 Task: Look for space in Yecapixtla, Mexico from 9th June, 2023 to 17th June, 2023 for 2 adults in price range Rs.7000 to Rs.12000. Place can be private room with 1  bedroom having 2 beds and 1 bathroom. Property type can be house, flat, guest house. Booking option can be shelf check-in. Required host language is English.
Action: Mouse moved to (518, 105)
Screenshot: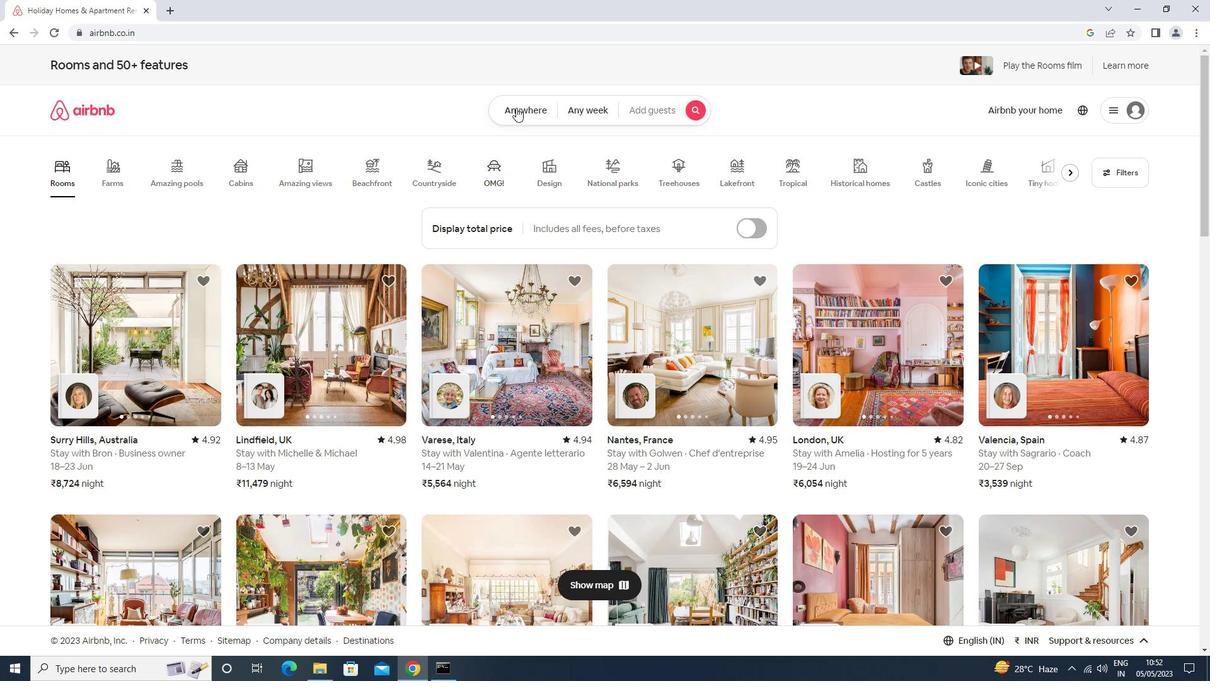 
Action: Mouse pressed left at (518, 105)
Screenshot: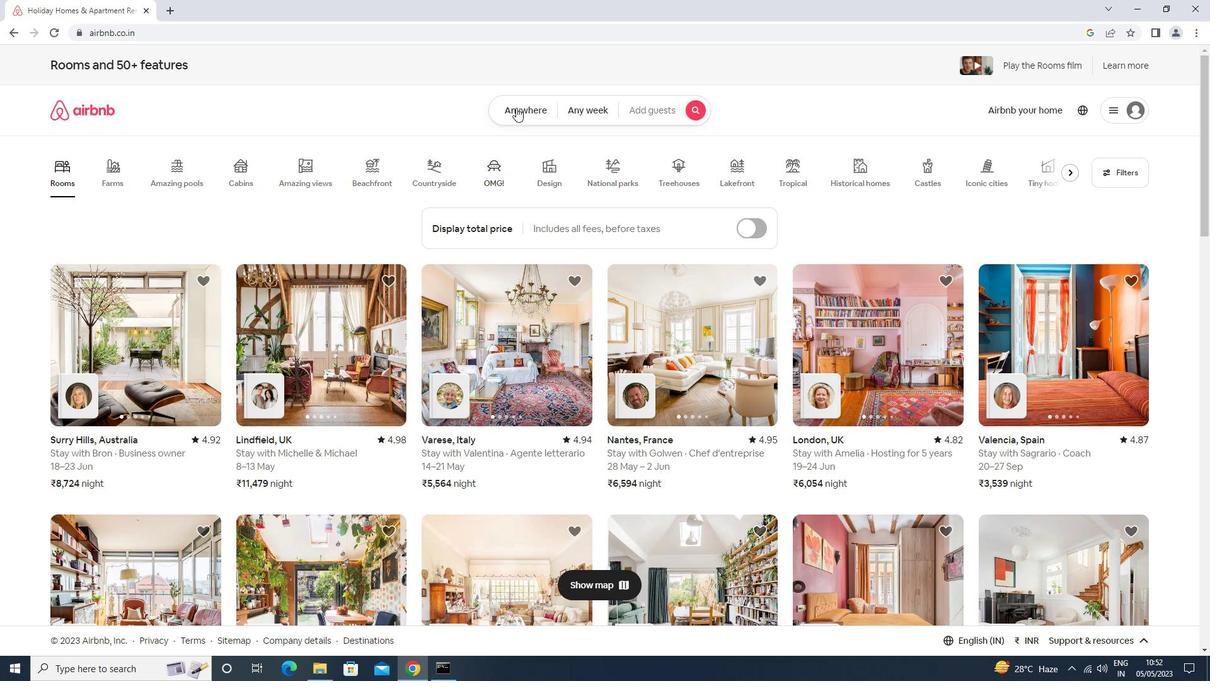 
Action: Mouse moved to (457, 162)
Screenshot: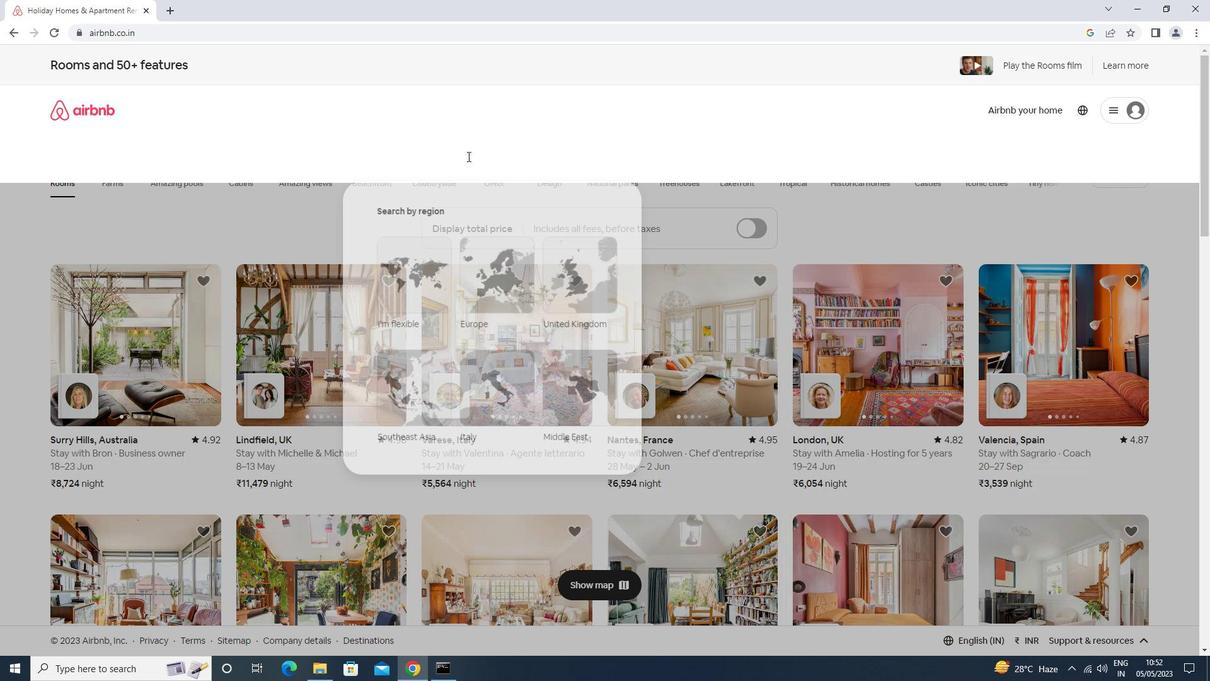 
Action: Mouse pressed left at (457, 162)
Screenshot: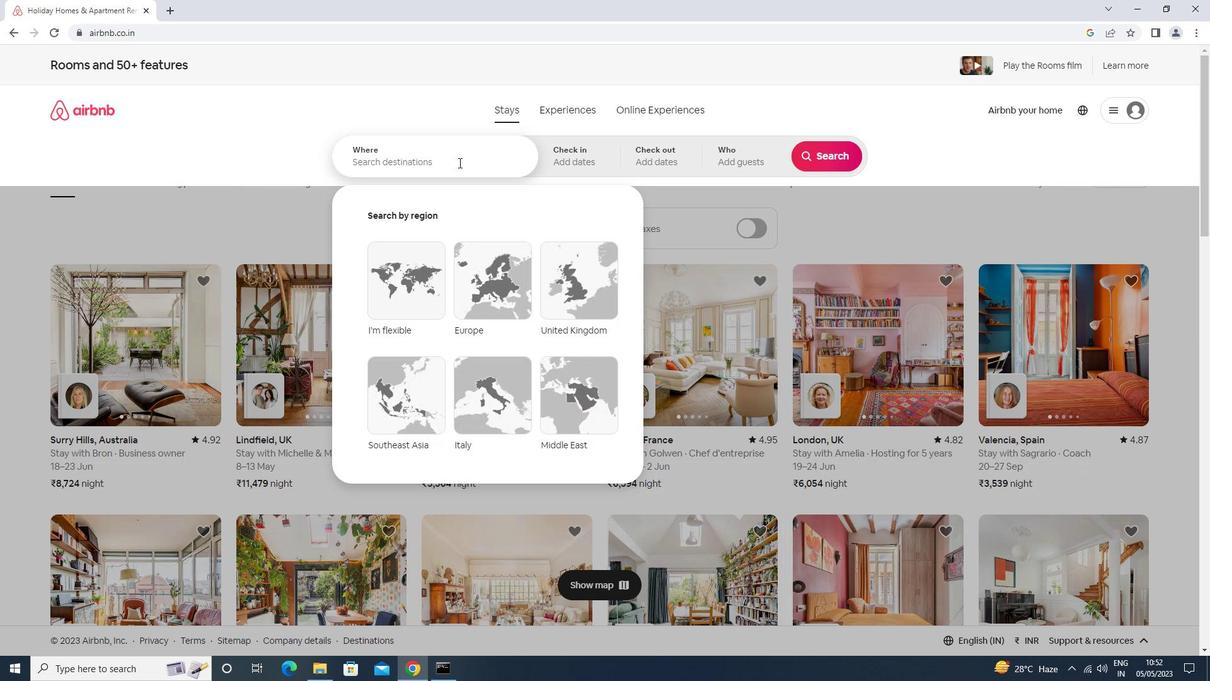 
Action: Mouse moved to (460, 162)
Screenshot: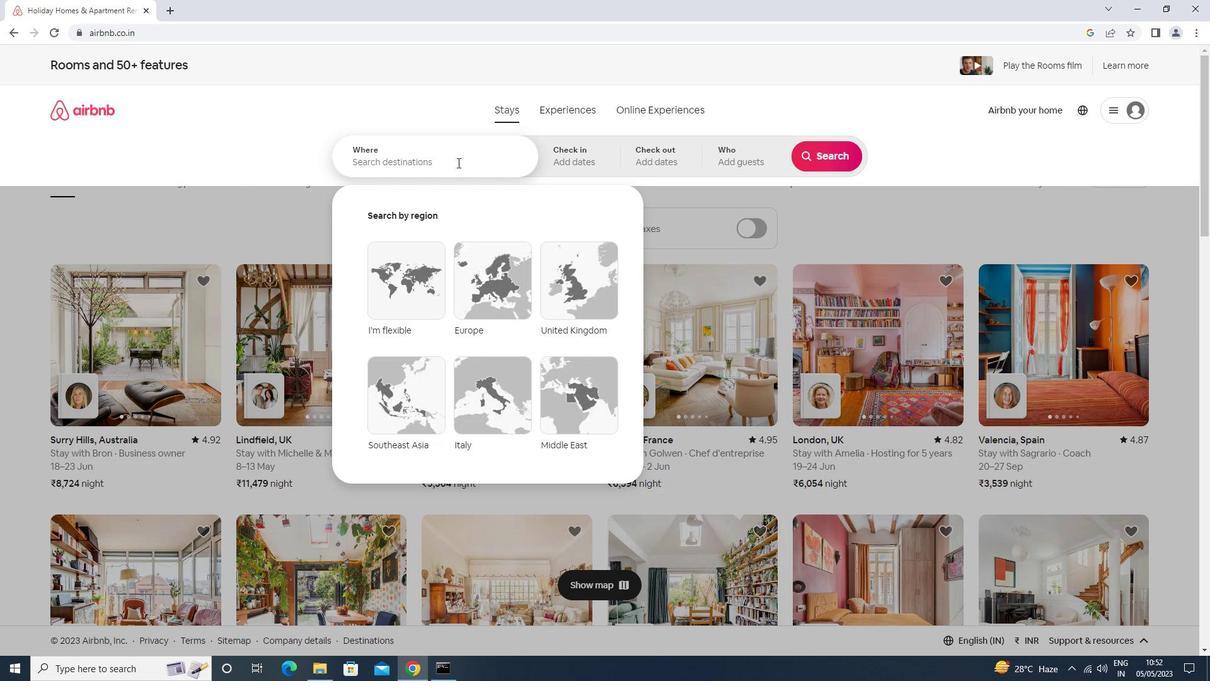 
Action: Key pressed <Key.shift>YECAPI<Key.down><Key.enter>
Screenshot: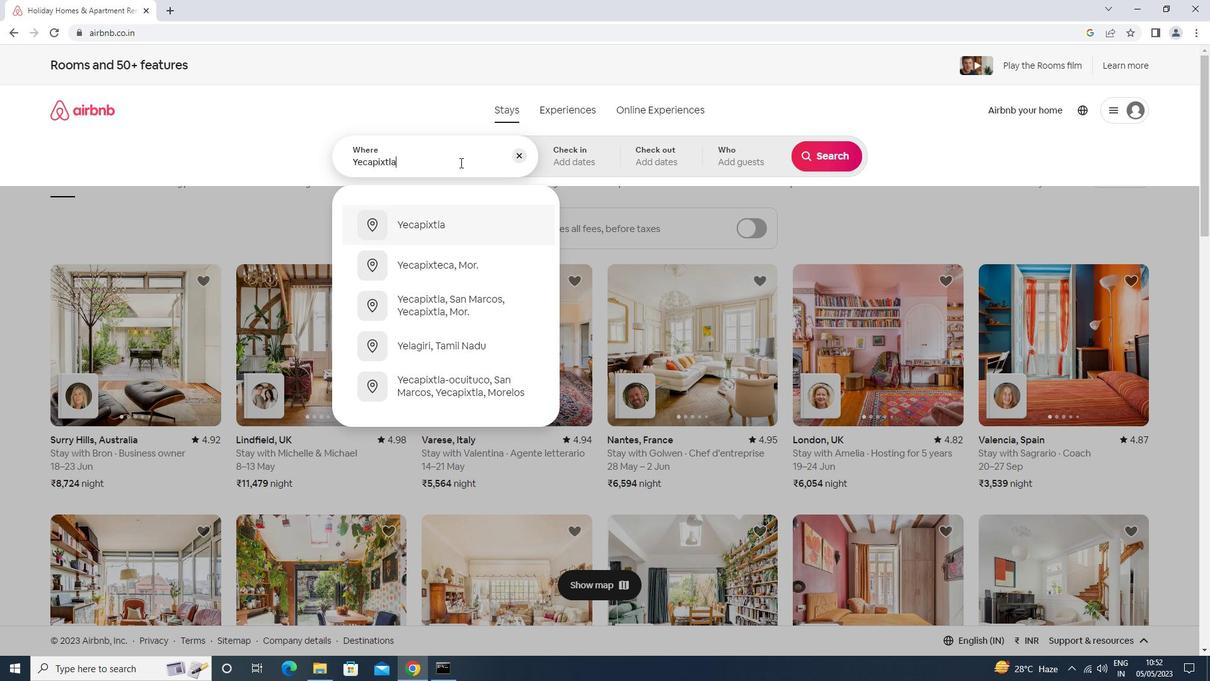 
Action: Mouse moved to (785, 340)
Screenshot: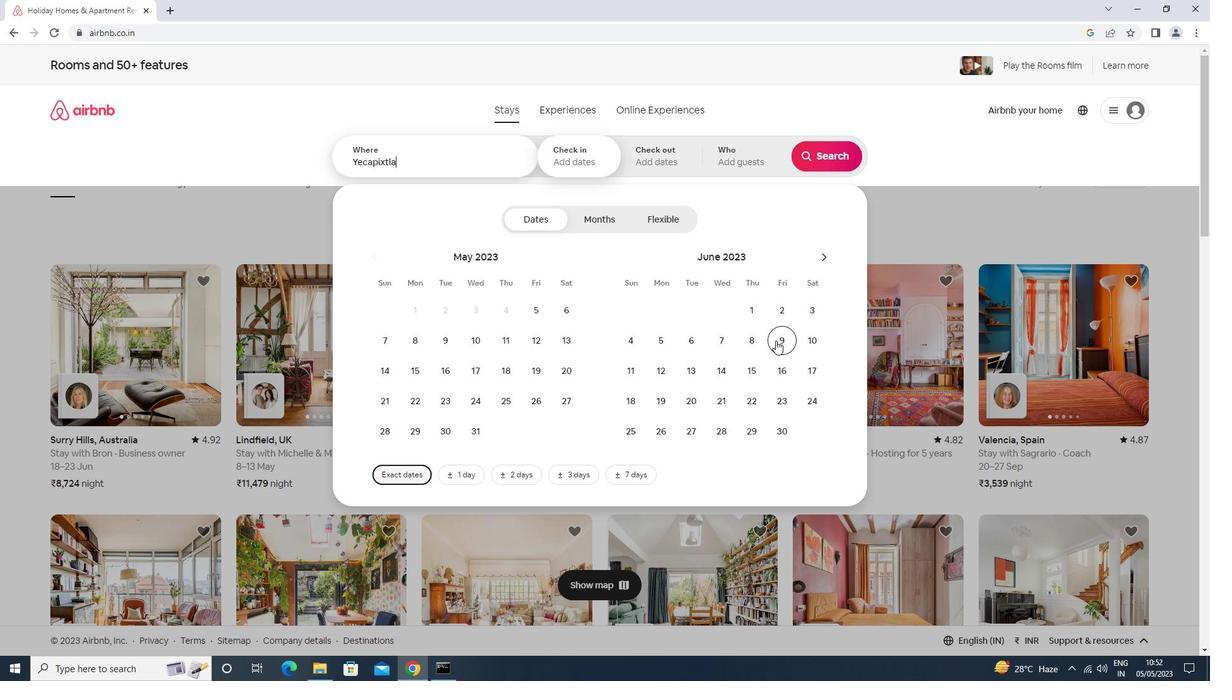 
Action: Mouse pressed left at (785, 340)
Screenshot: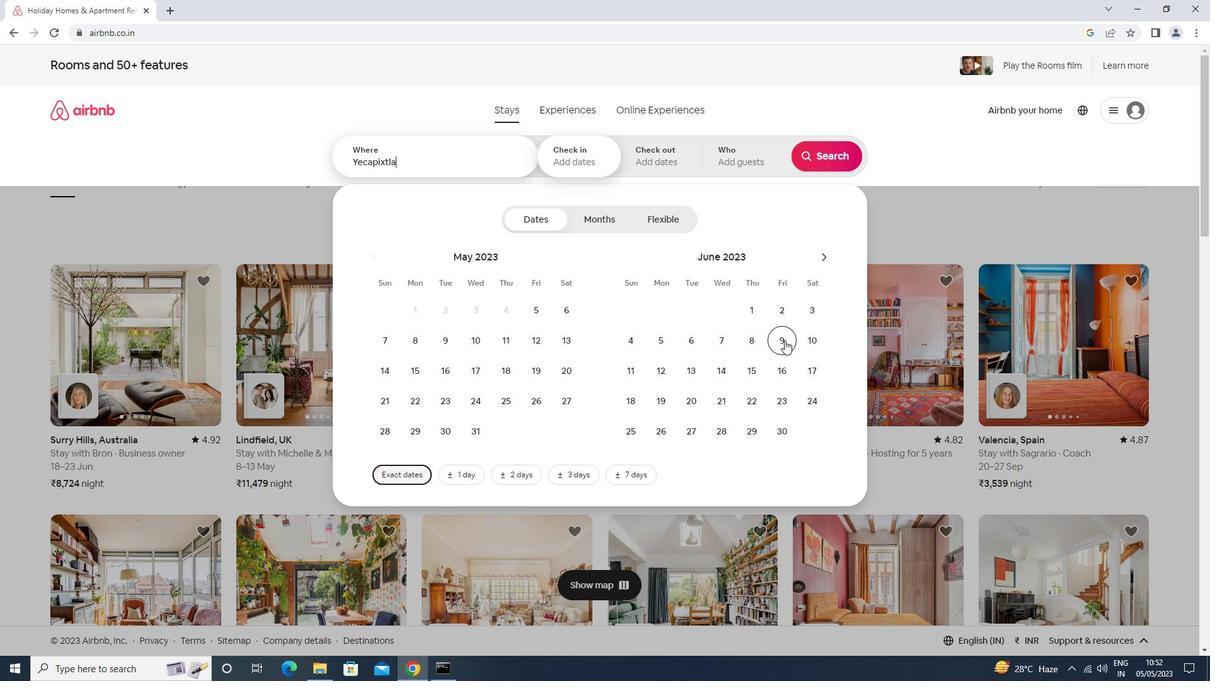 
Action: Mouse moved to (809, 375)
Screenshot: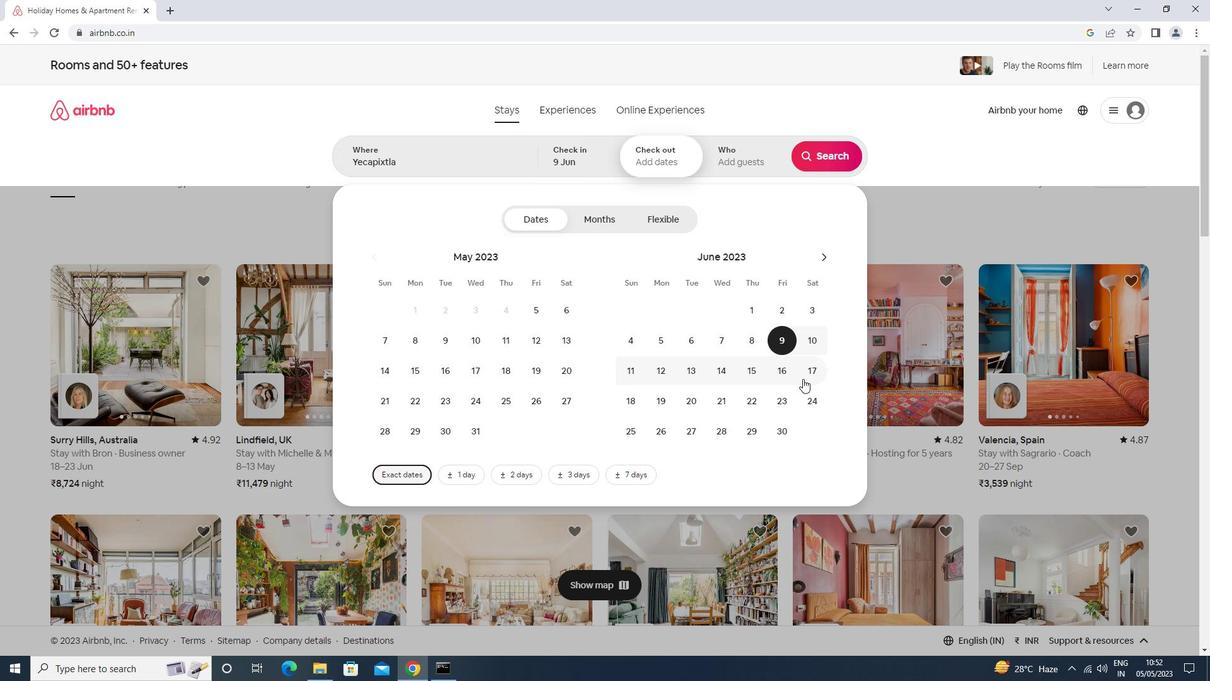 
Action: Mouse pressed left at (809, 375)
Screenshot: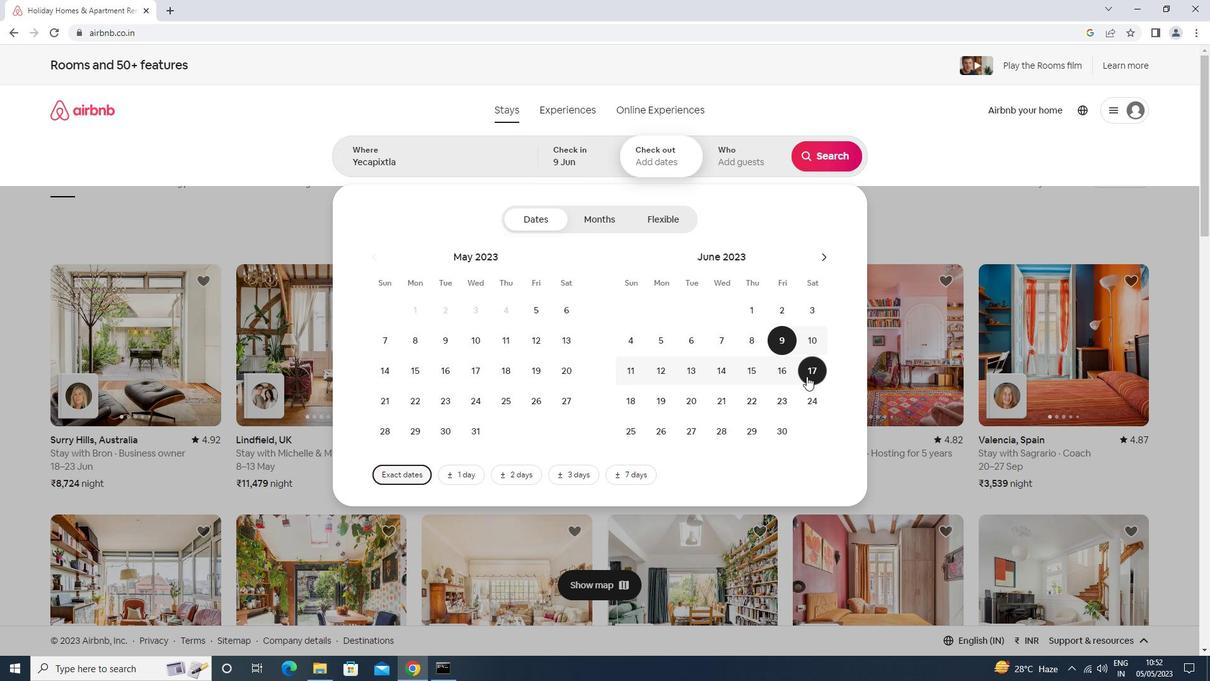
Action: Mouse moved to (737, 160)
Screenshot: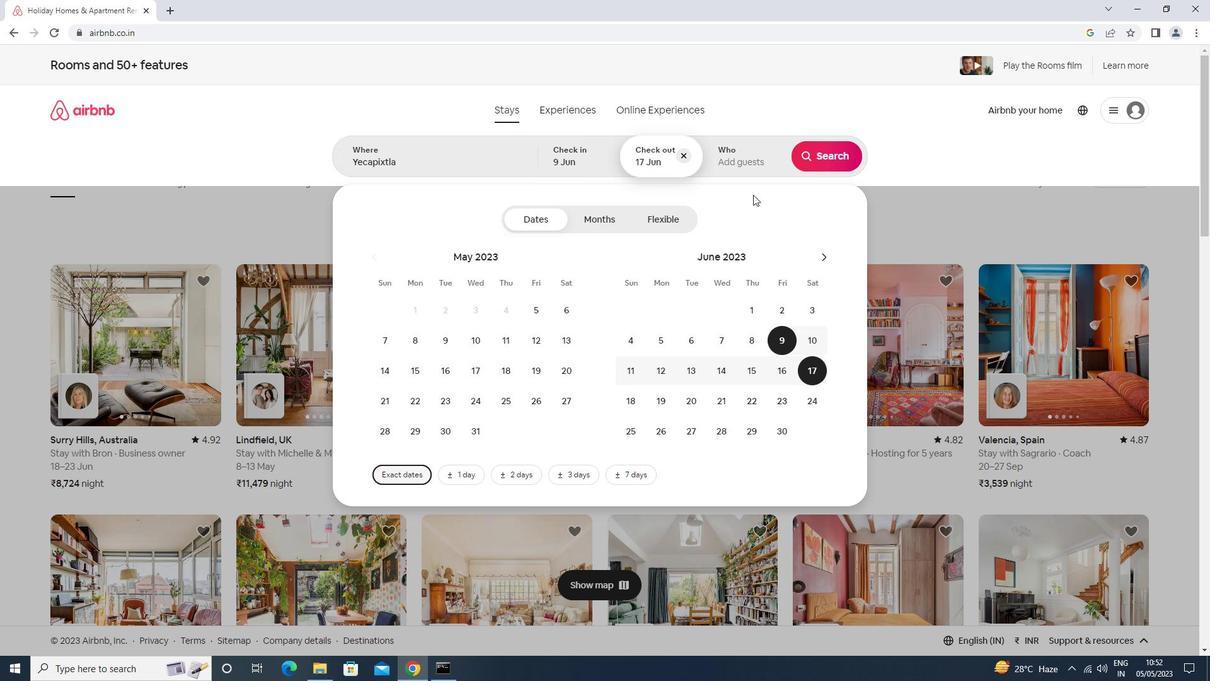 
Action: Mouse pressed left at (737, 160)
Screenshot: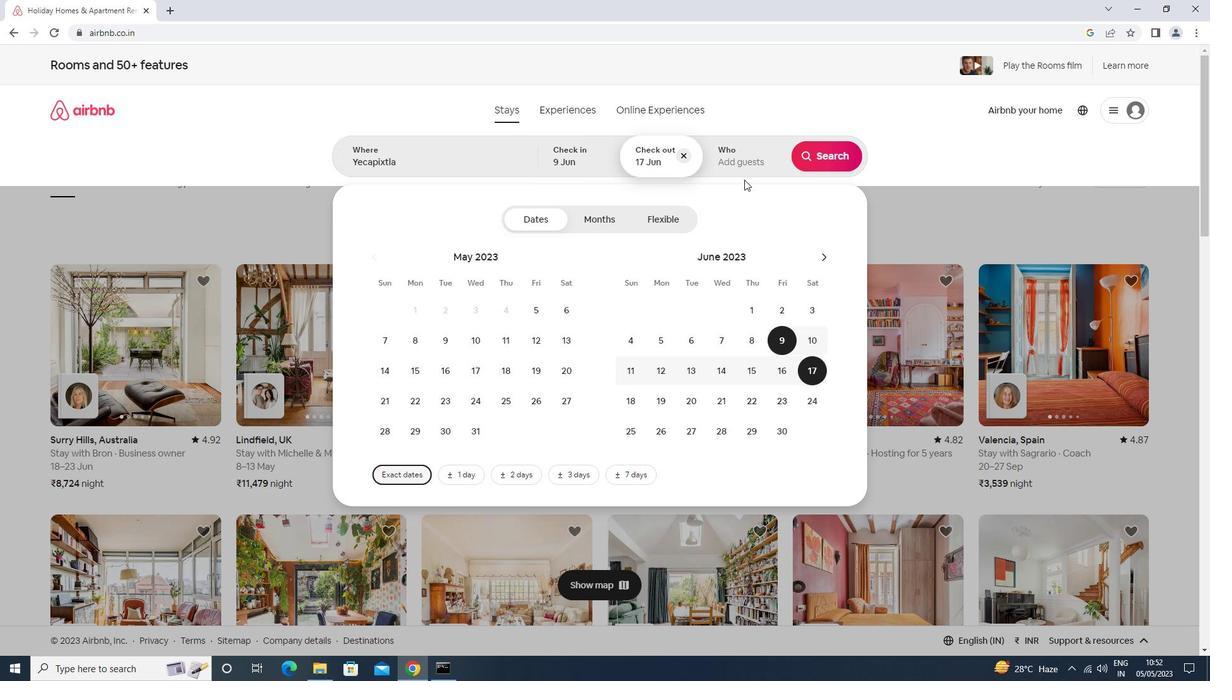 
Action: Mouse moved to (831, 224)
Screenshot: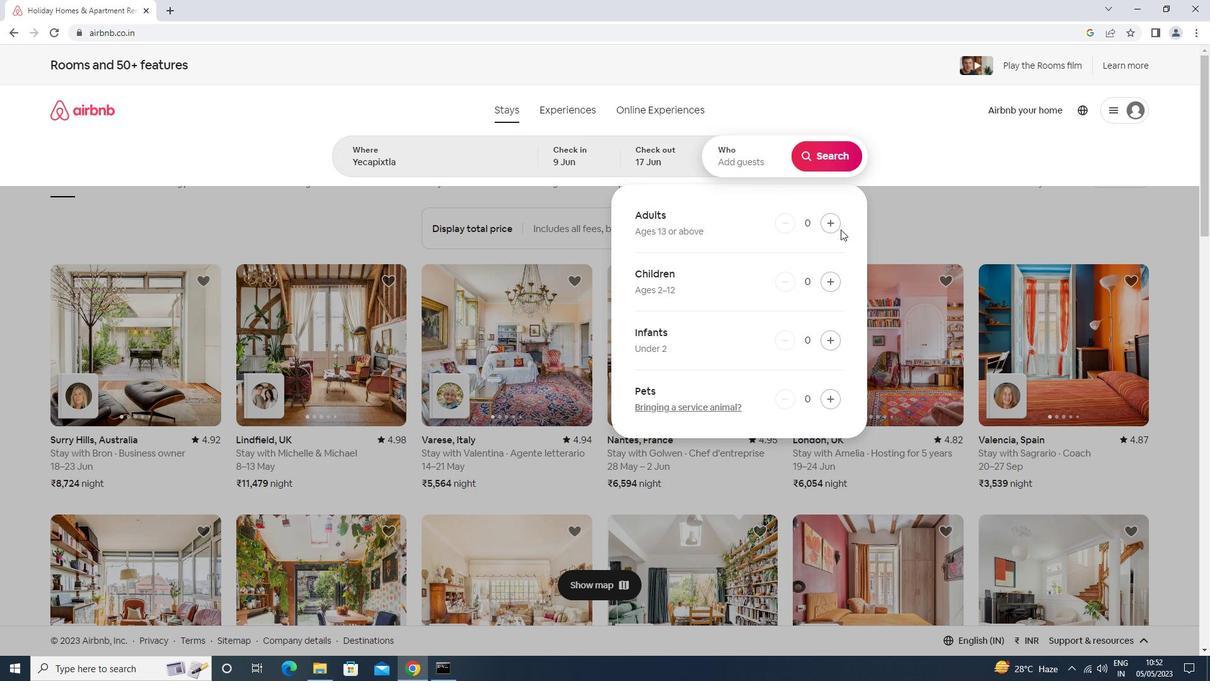 
Action: Mouse pressed left at (831, 224)
Screenshot: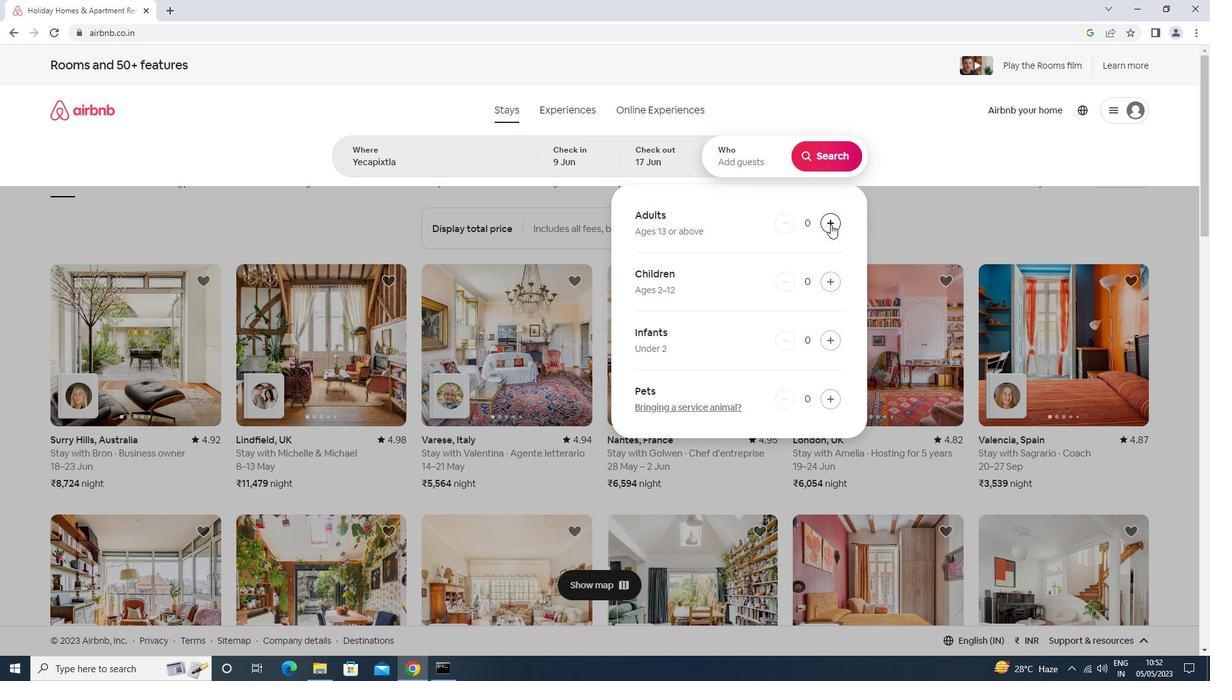 
Action: Mouse pressed left at (831, 224)
Screenshot: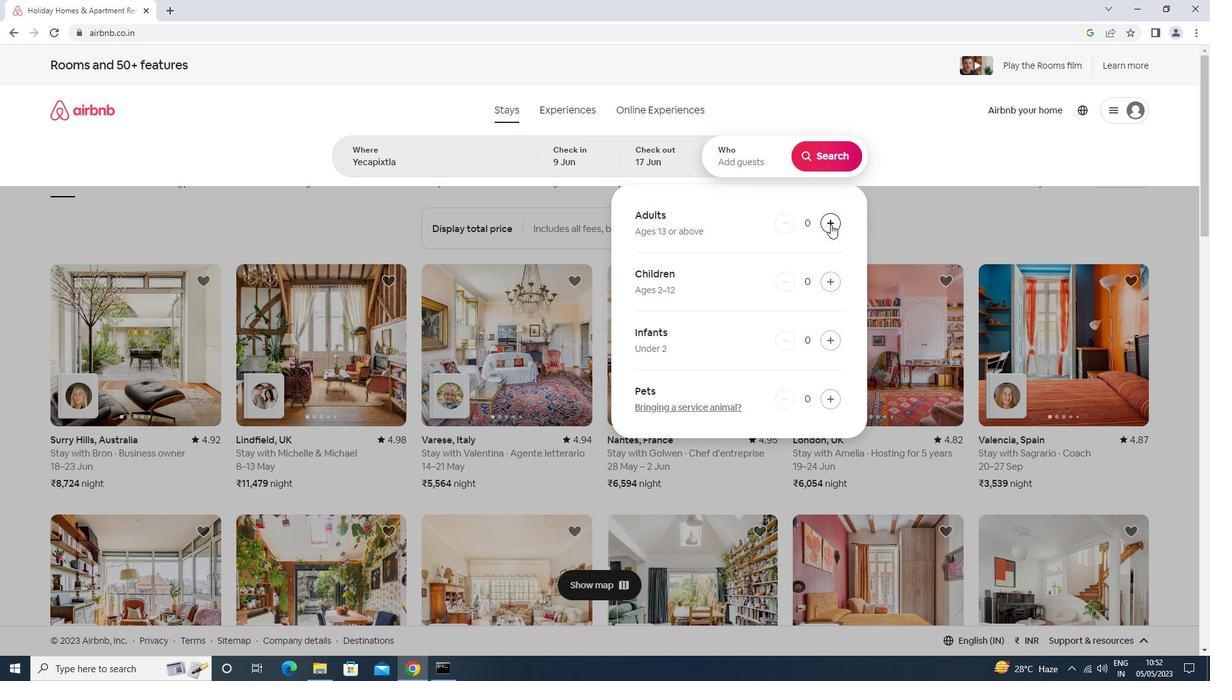 
Action: Mouse moved to (834, 162)
Screenshot: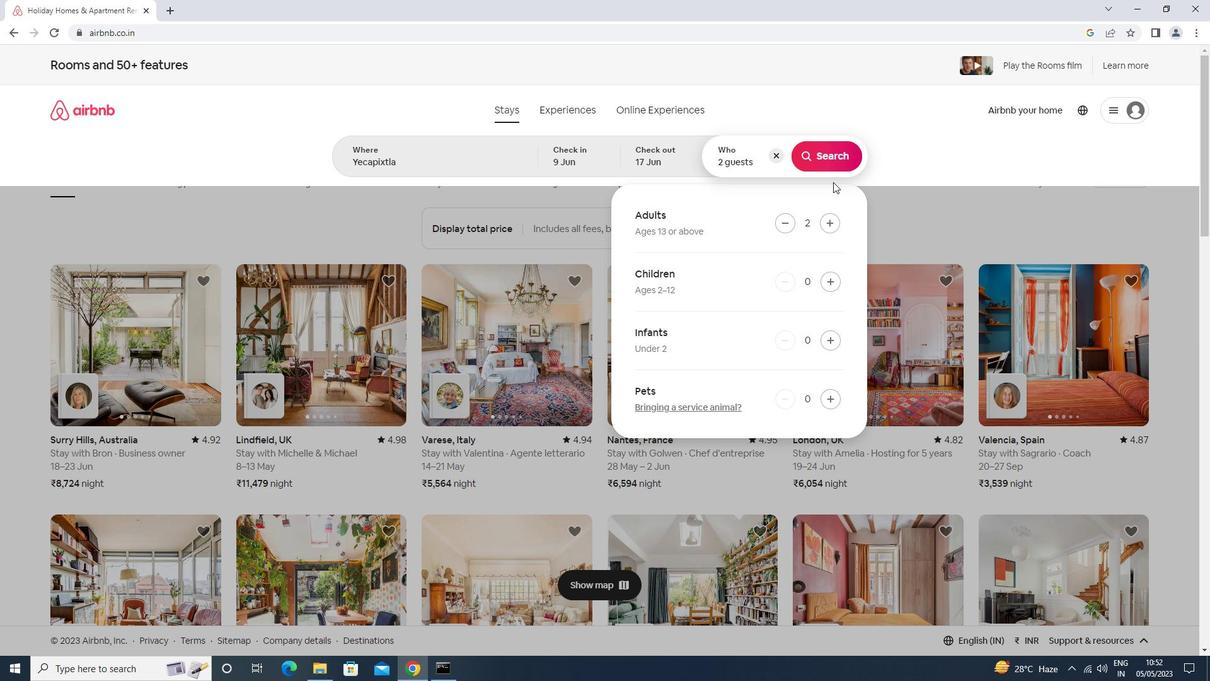 
Action: Mouse pressed left at (834, 162)
Screenshot: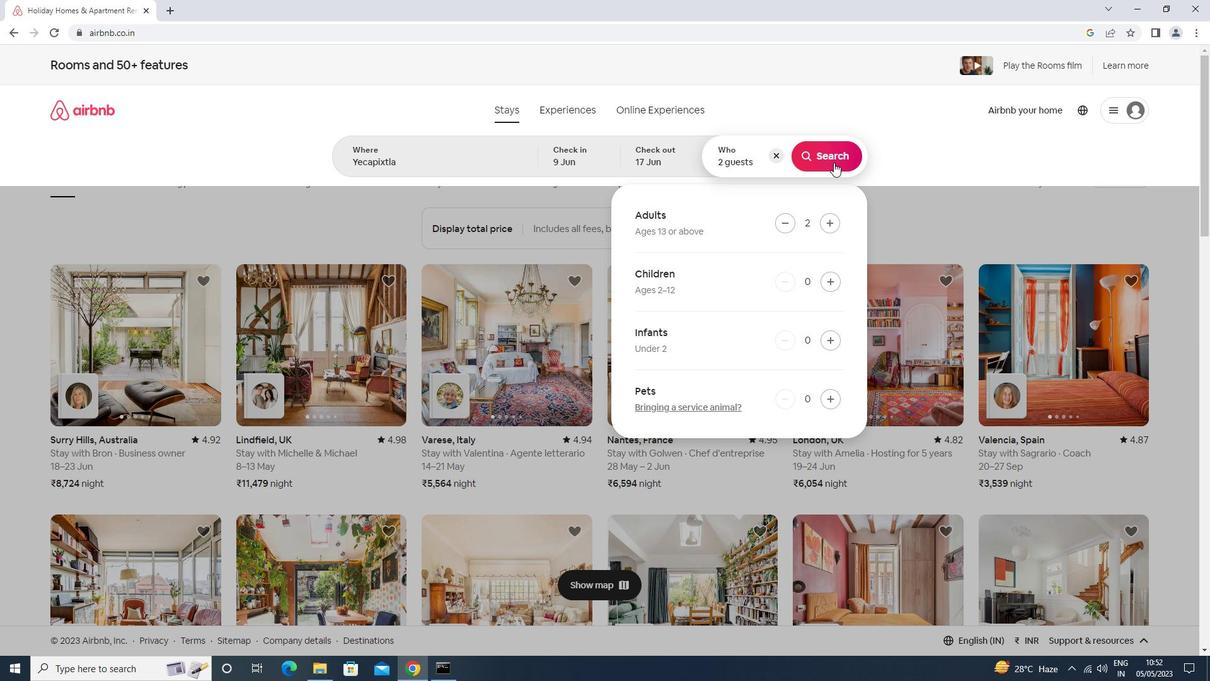 
Action: Mouse moved to (1152, 119)
Screenshot: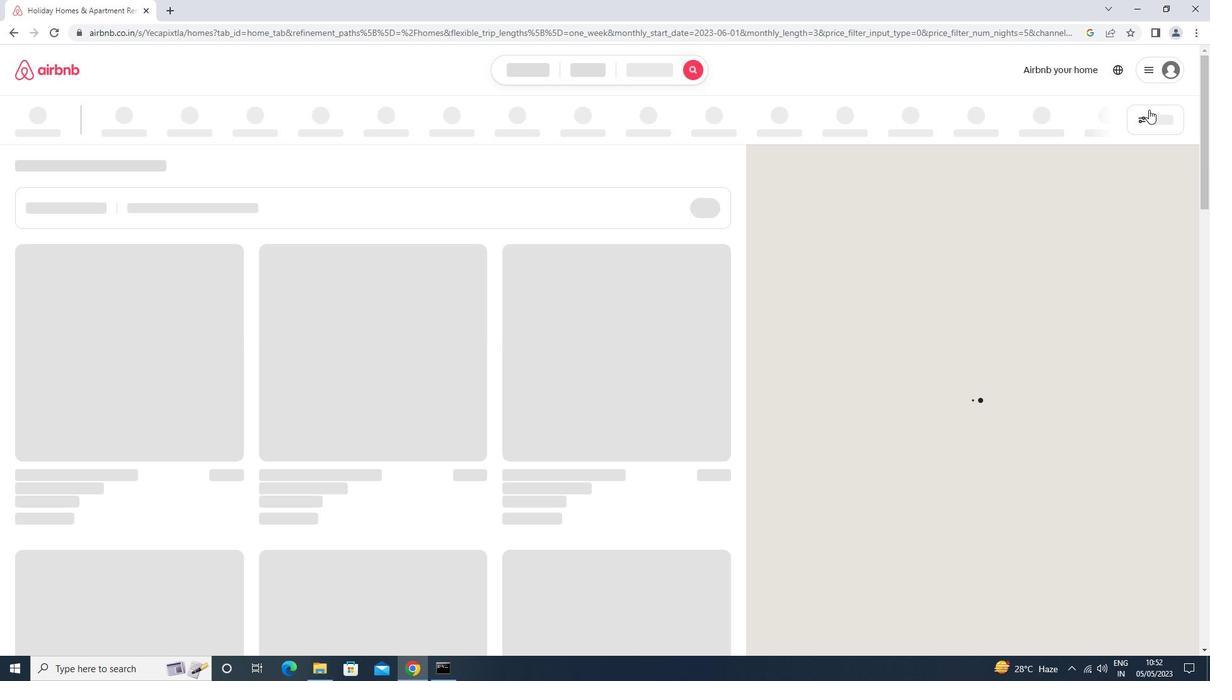 
Action: Mouse pressed left at (1152, 119)
Screenshot: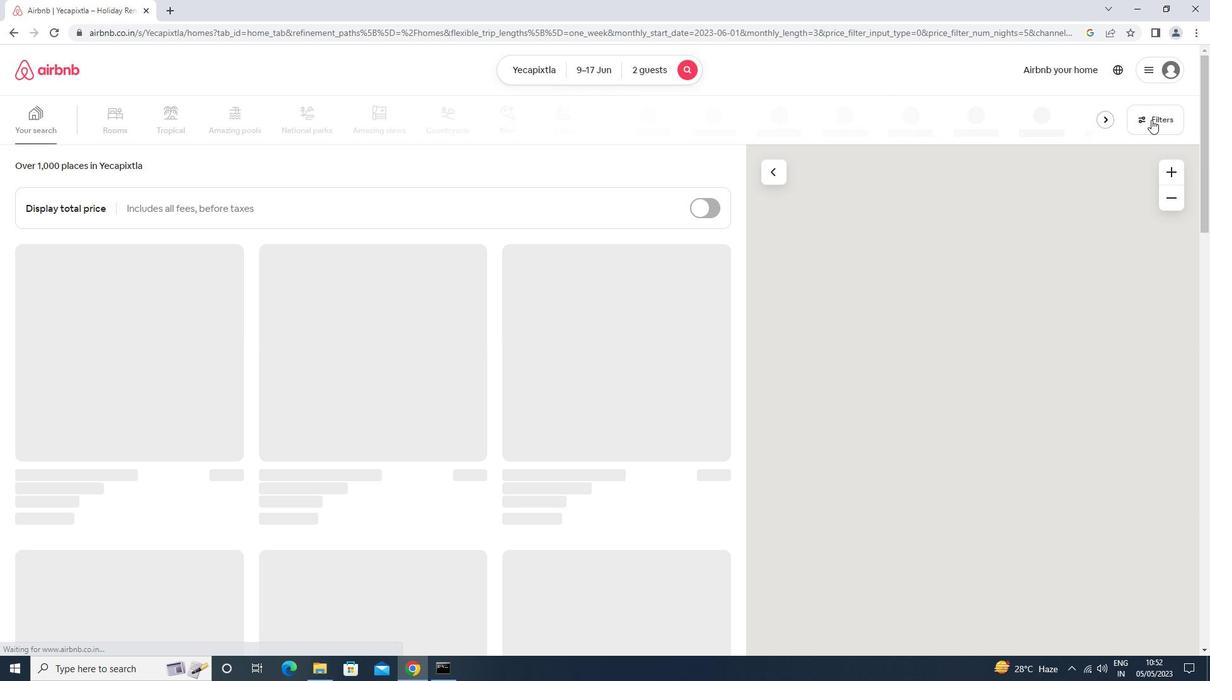 
Action: Mouse moved to (459, 433)
Screenshot: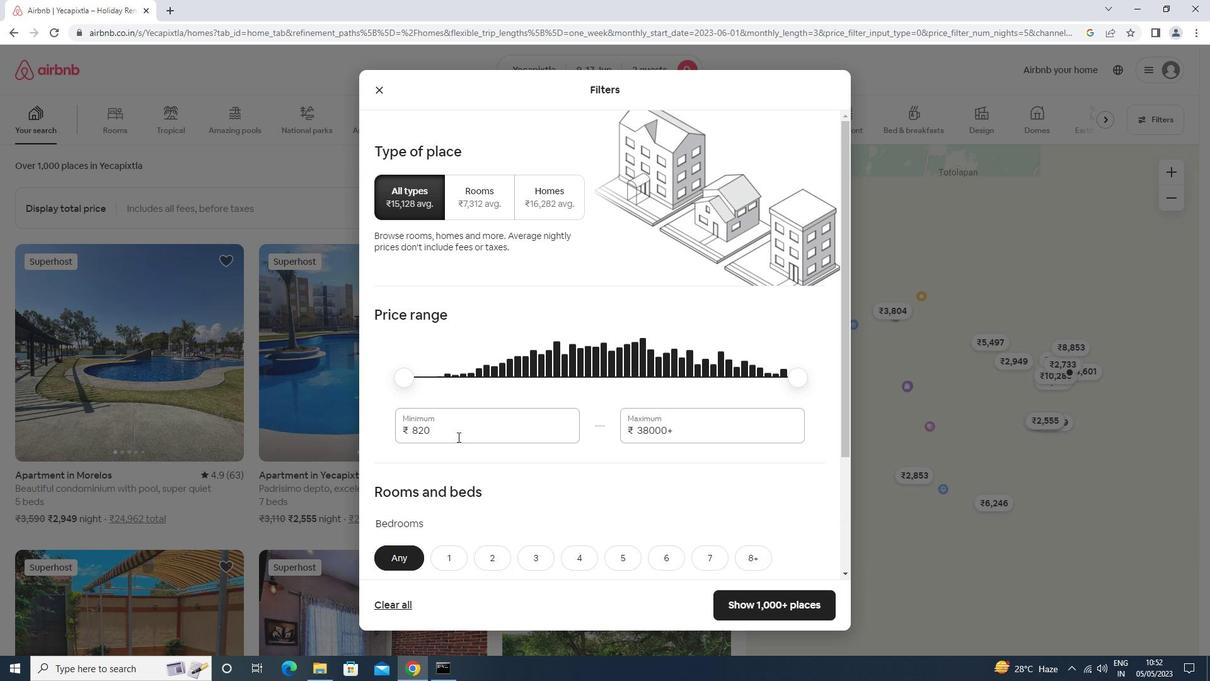 
Action: Mouse pressed left at (459, 433)
Screenshot: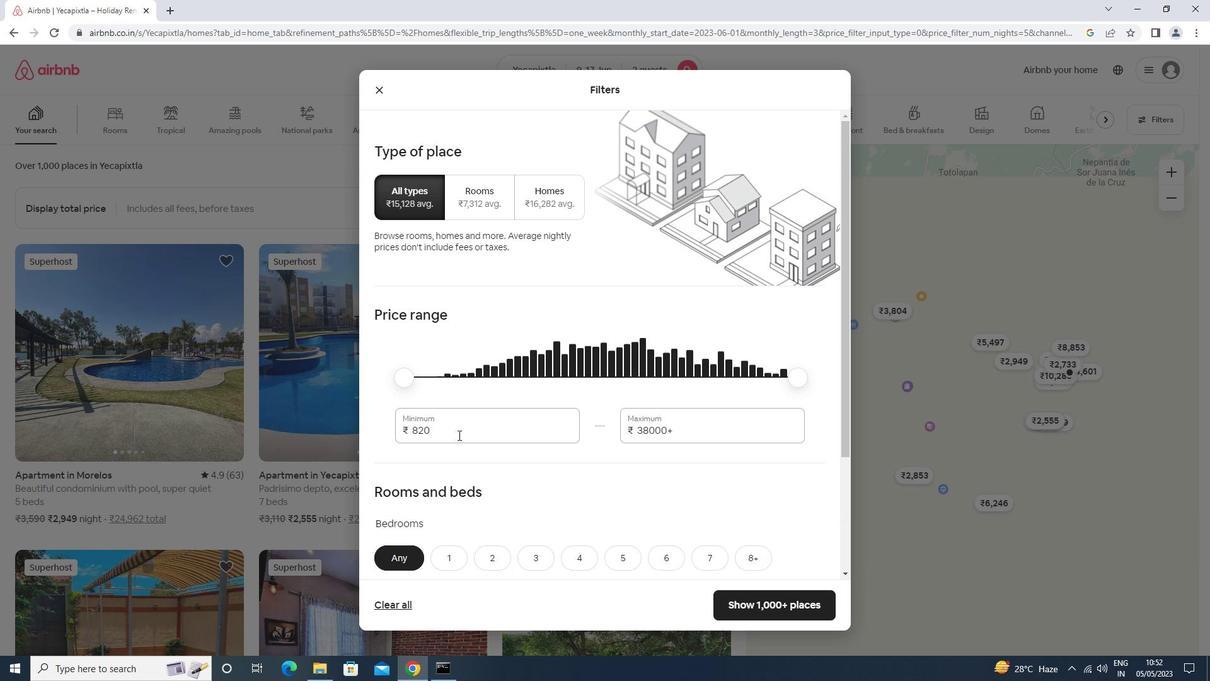 
Action: Mouse moved to (460, 432)
Screenshot: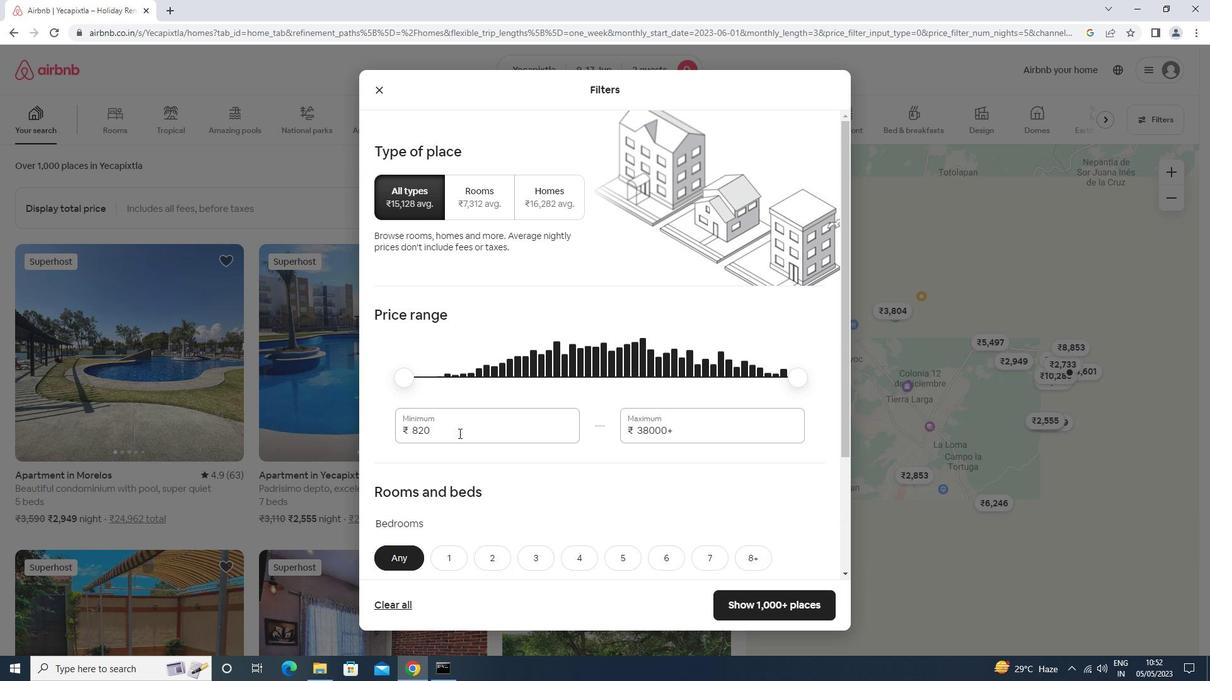 
Action: Key pressed <Key.backspace><Key.backspace><Key.backspace>7000<Key.tab>12000
Screenshot: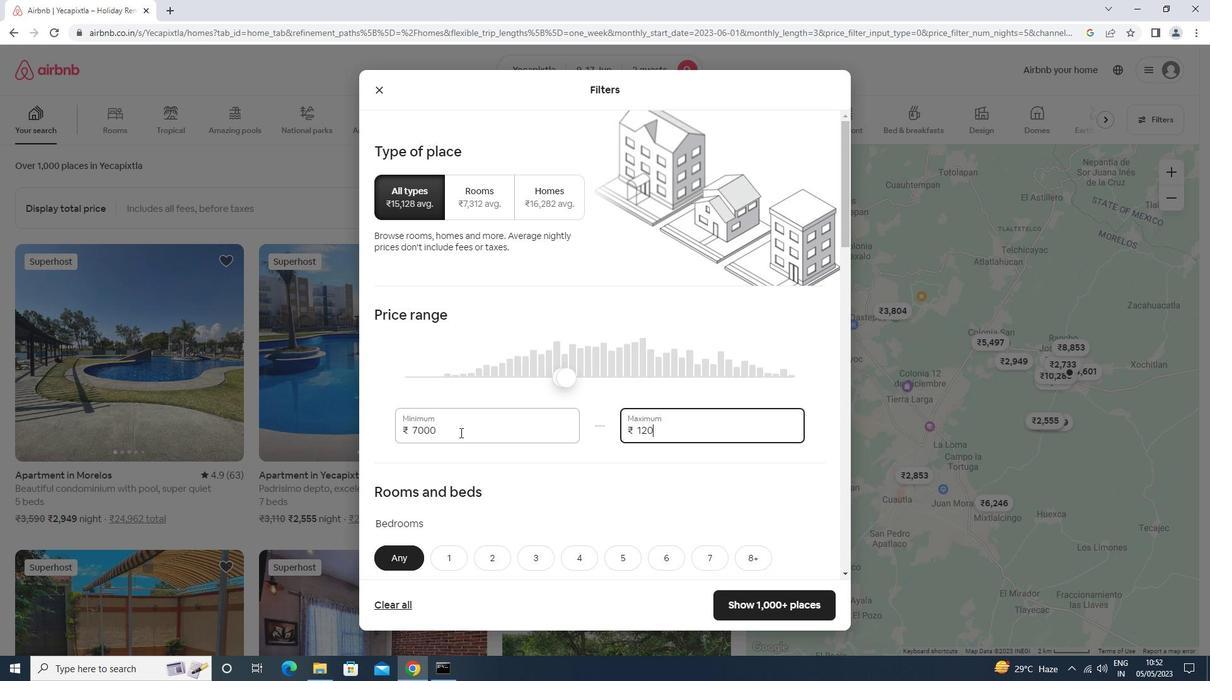 
Action: Mouse moved to (397, 416)
Screenshot: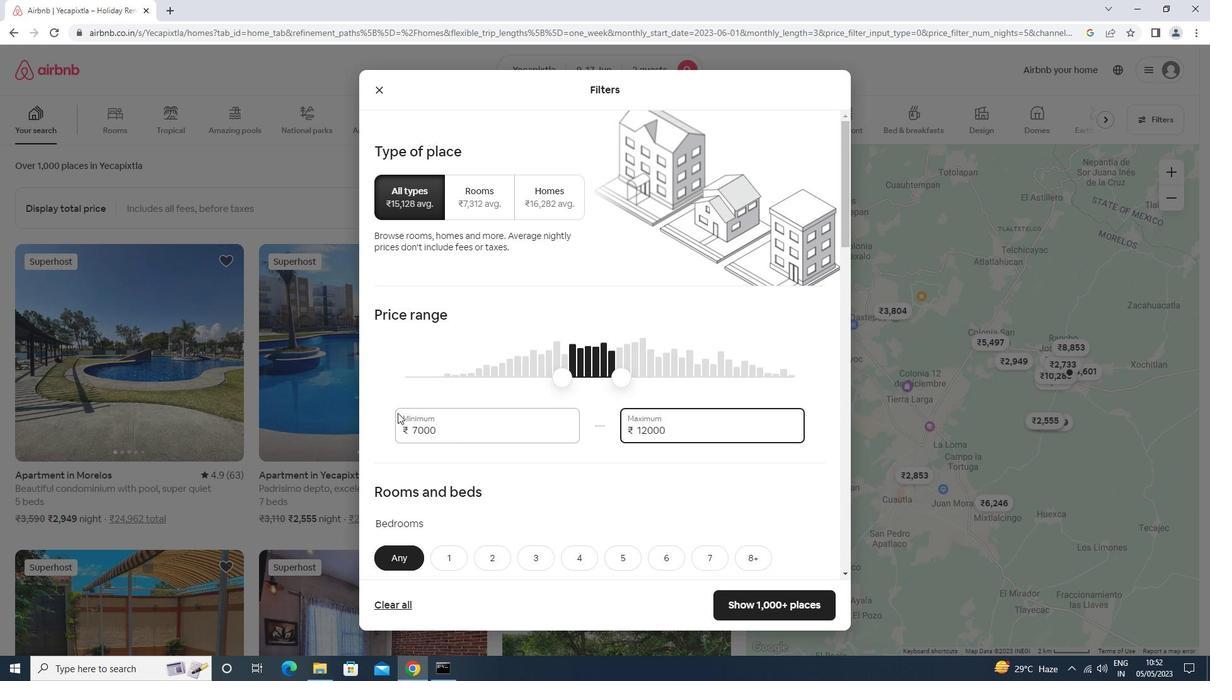 
Action: Mouse scrolled (397, 415) with delta (0, 0)
Screenshot: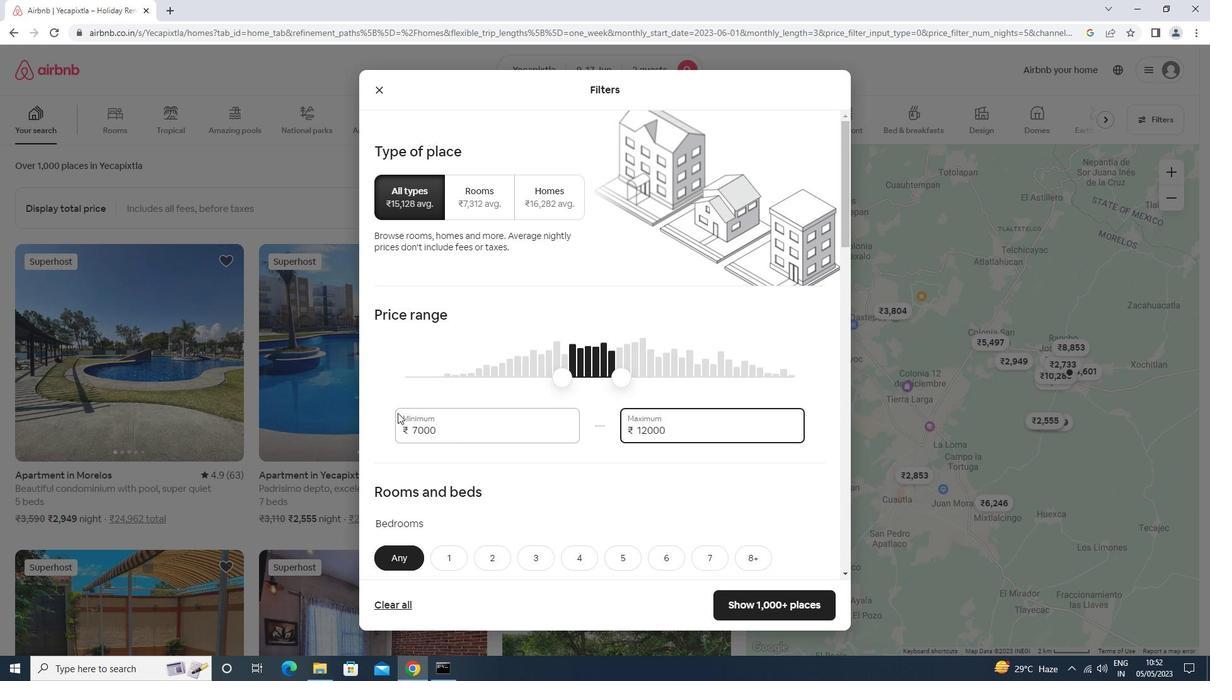 
Action: Mouse moved to (397, 416)
Screenshot: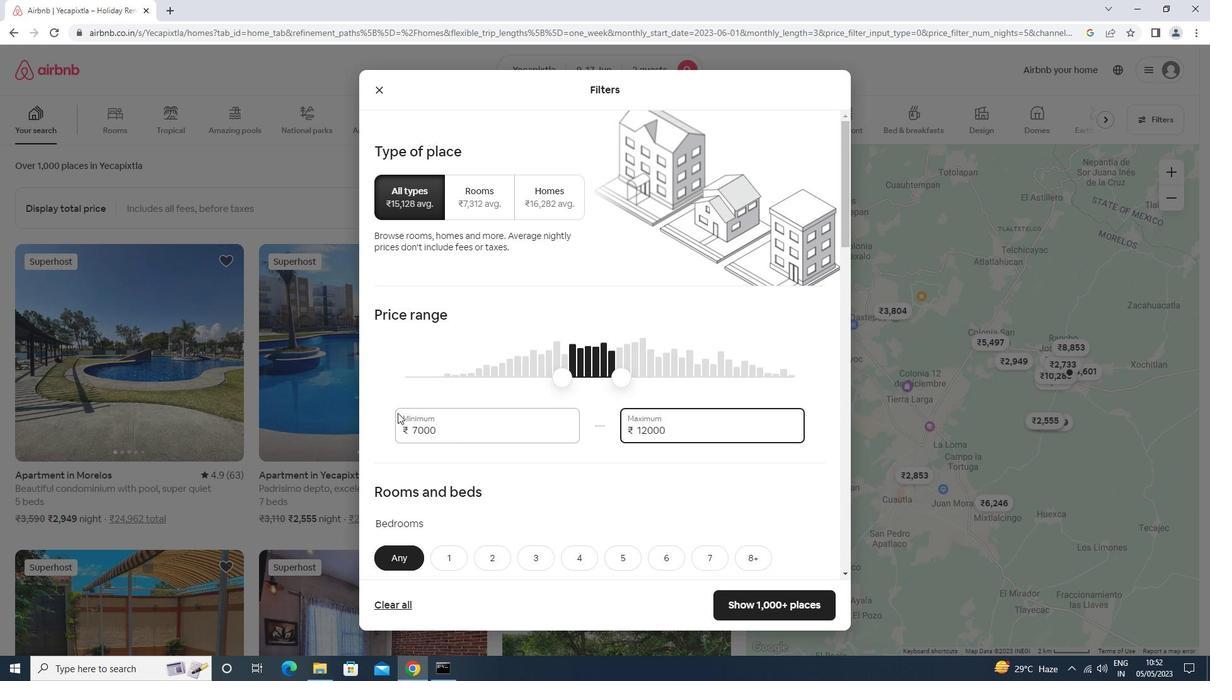 
Action: Mouse scrolled (397, 416) with delta (0, 0)
Screenshot: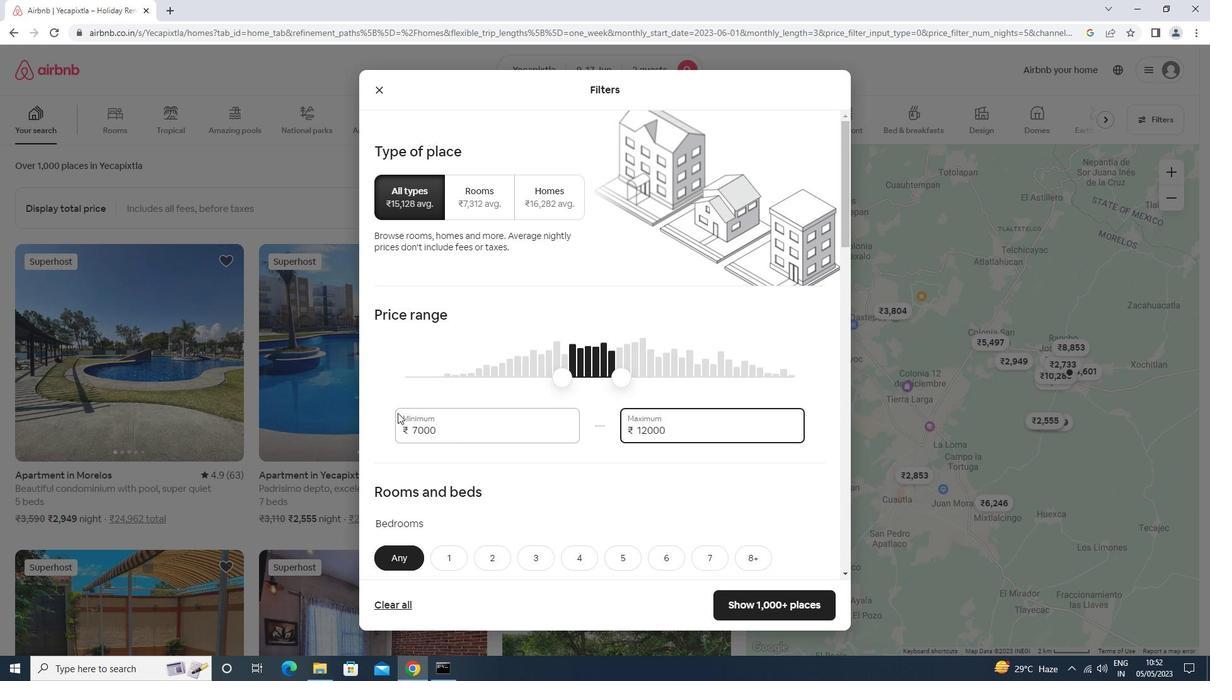 
Action: Mouse moved to (398, 417)
Screenshot: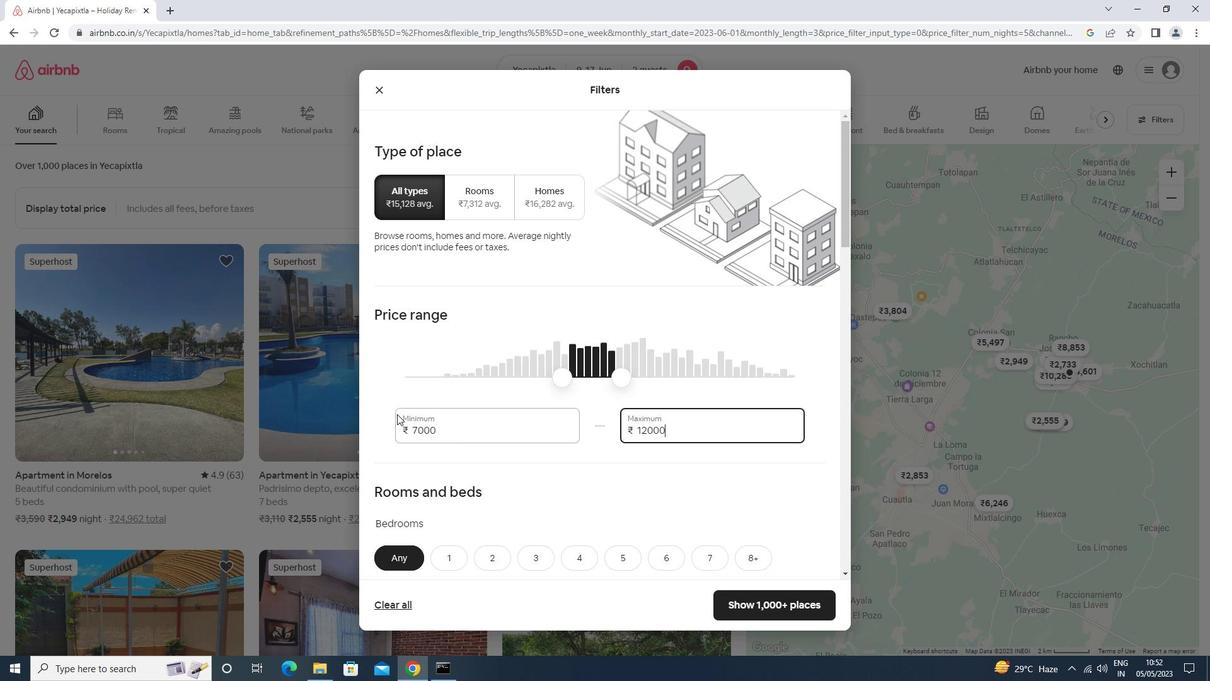 
Action: Mouse scrolled (398, 416) with delta (0, 0)
Screenshot: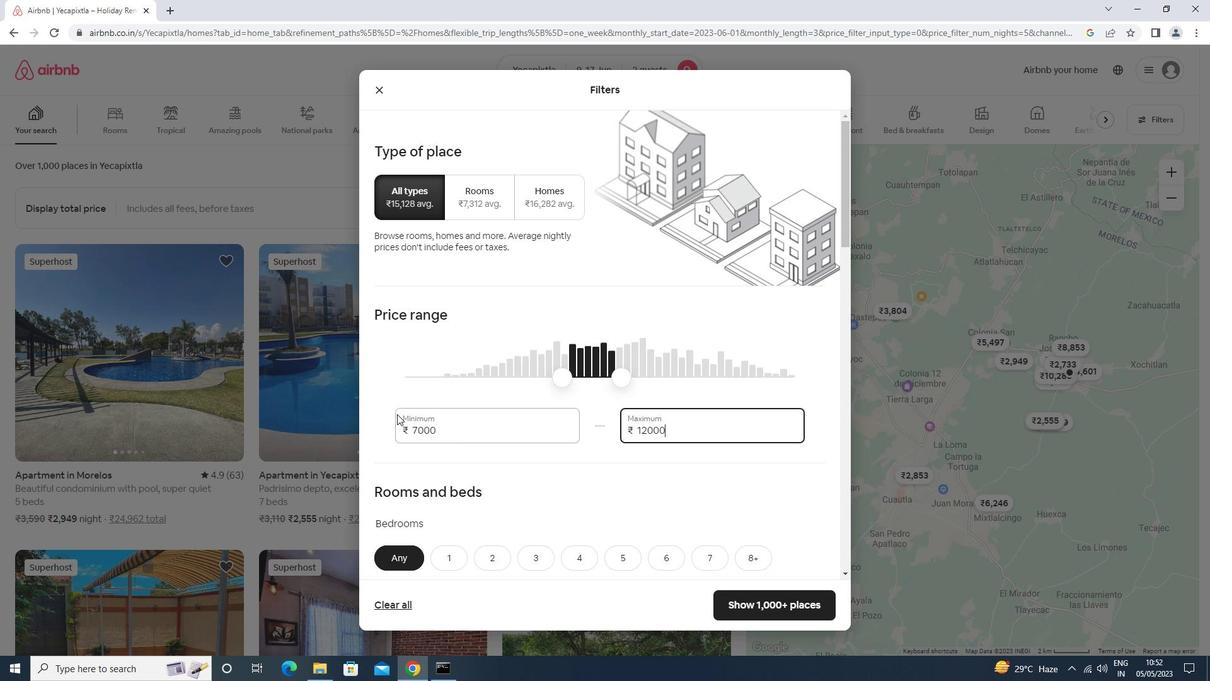 
Action: Mouse scrolled (398, 416) with delta (0, 0)
Screenshot: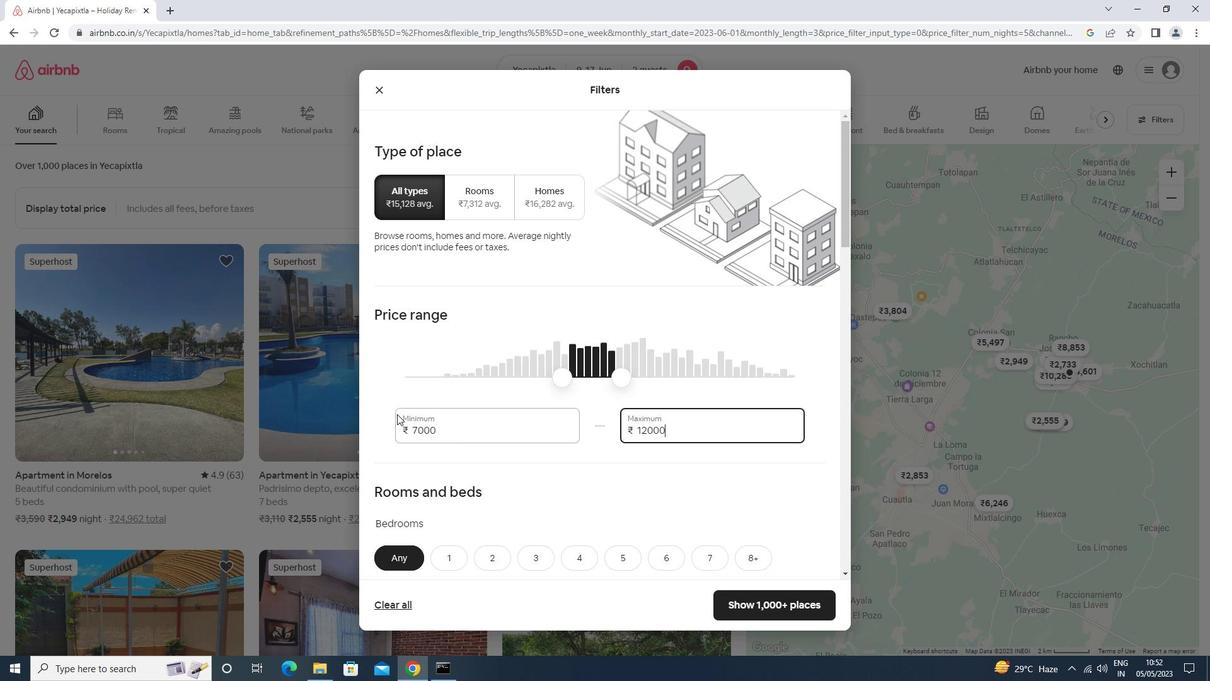 
Action: Mouse moved to (447, 305)
Screenshot: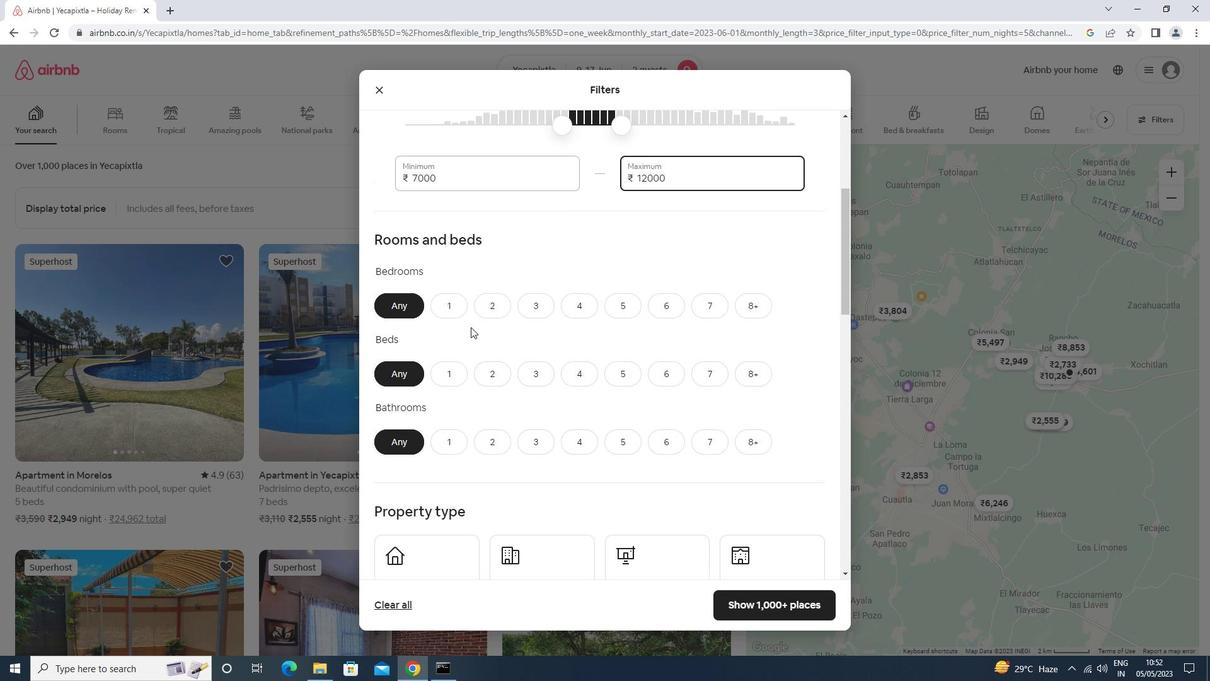 
Action: Mouse pressed left at (447, 305)
Screenshot: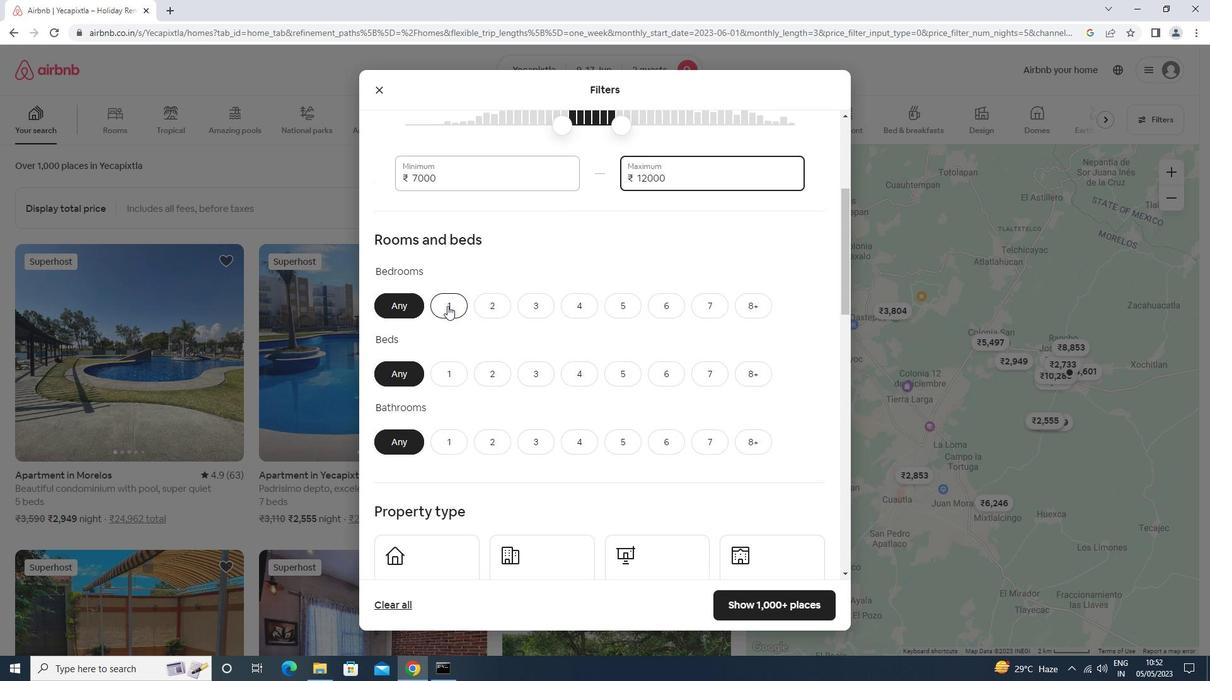 
Action: Mouse moved to (496, 383)
Screenshot: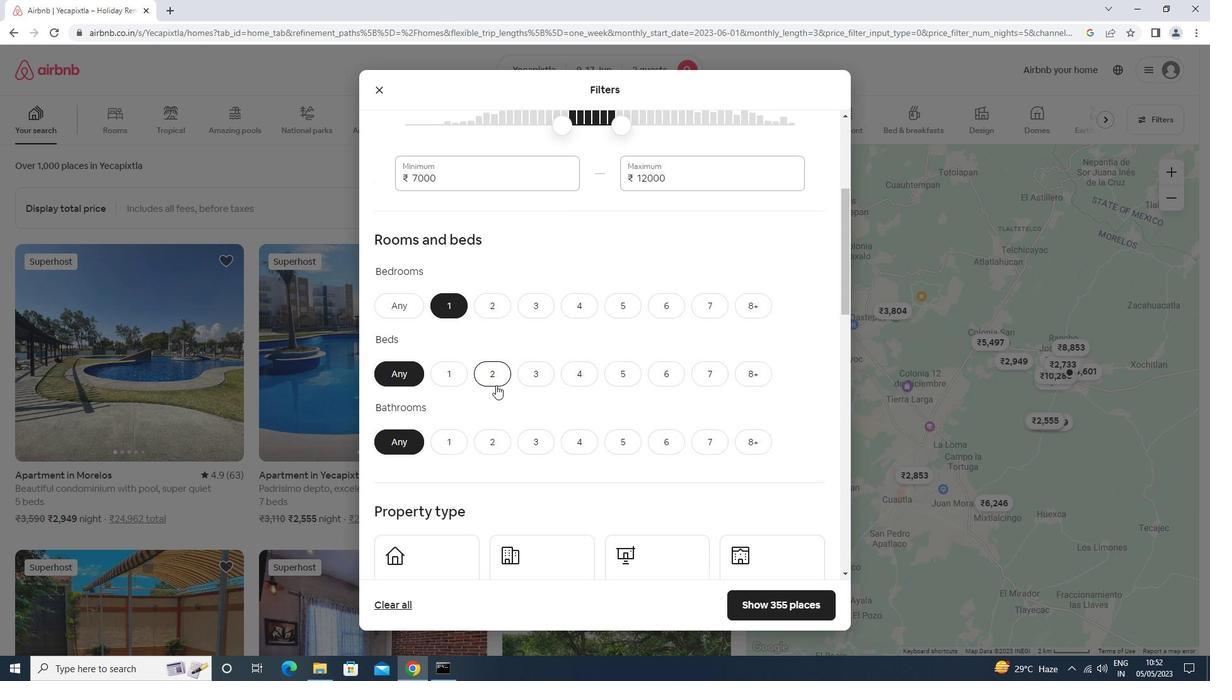 
Action: Mouse pressed left at (496, 383)
Screenshot: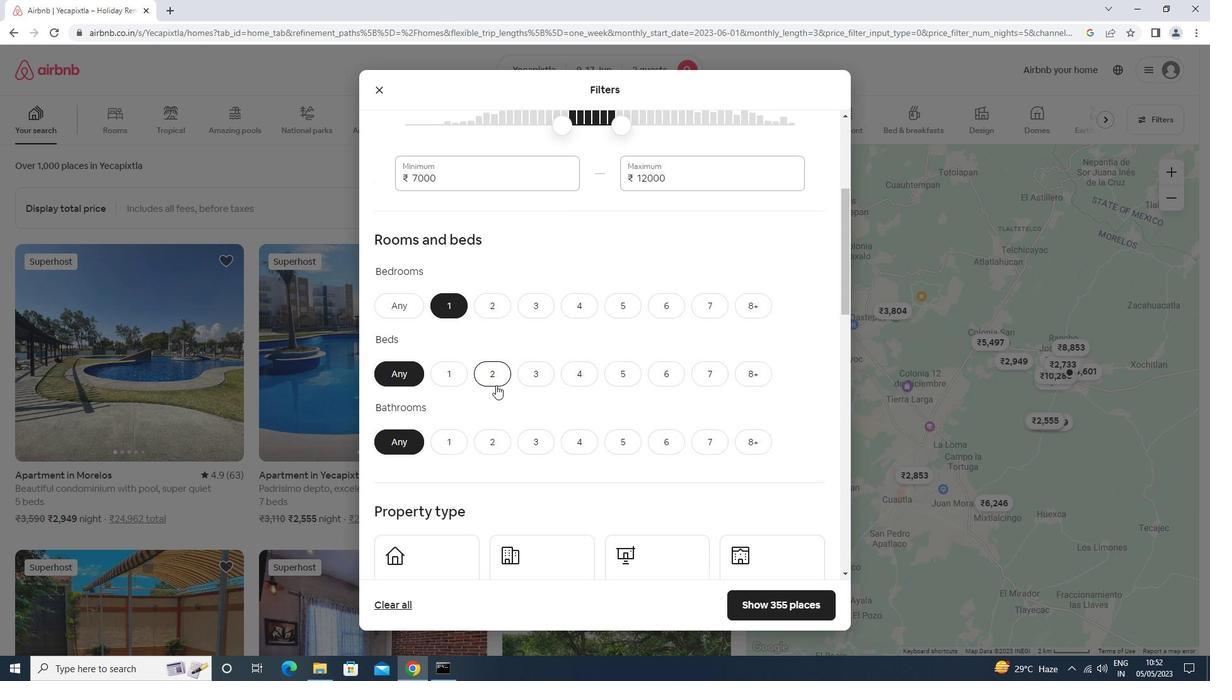 
Action: Mouse moved to (447, 447)
Screenshot: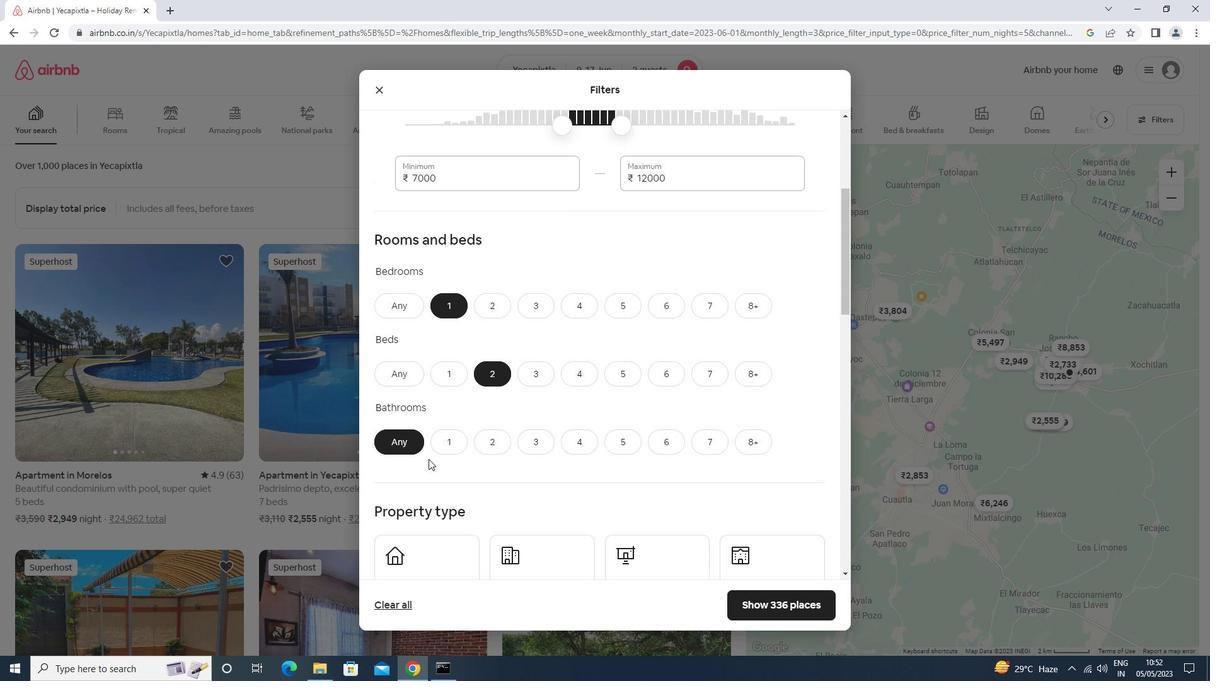 
Action: Mouse pressed left at (447, 447)
Screenshot: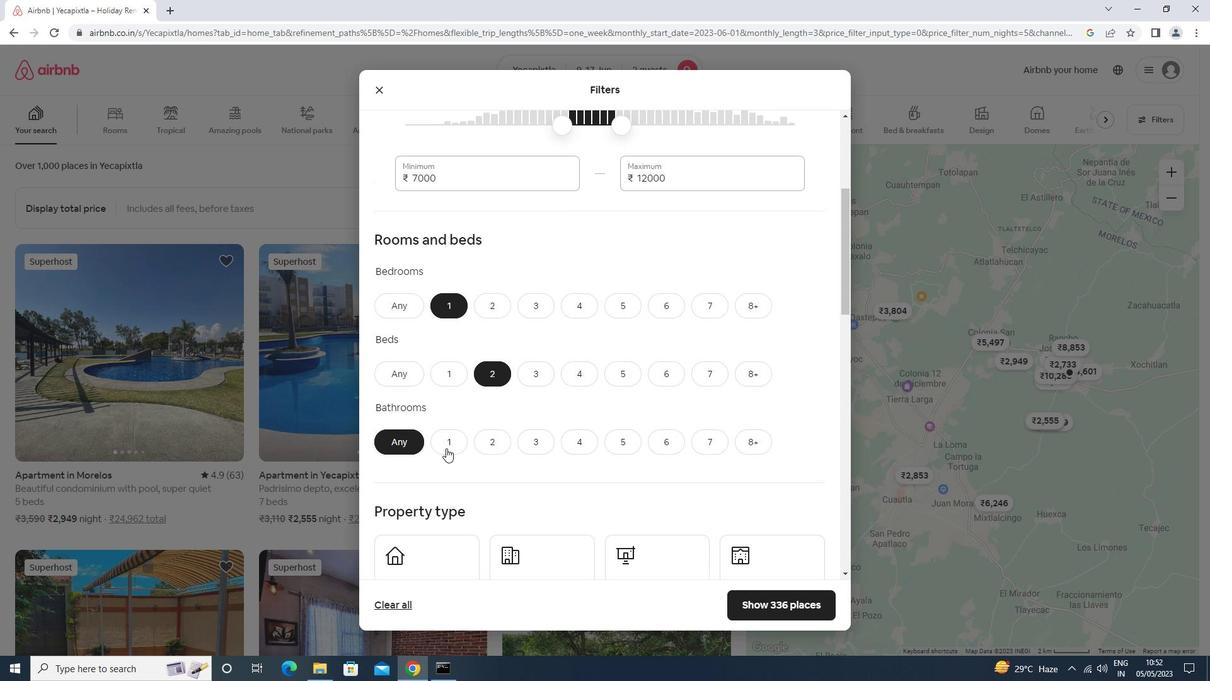 
Action: Mouse moved to (424, 481)
Screenshot: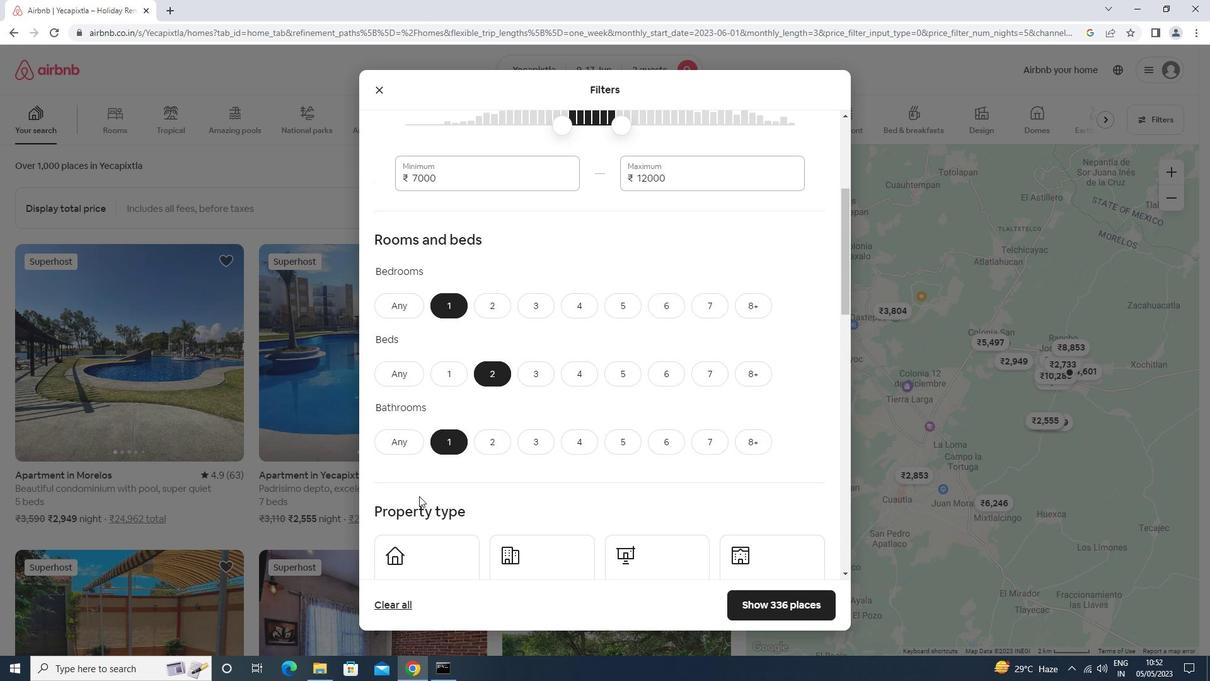 
Action: Mouse scrolled (424, 481) with delta (0, 0)
Screenshot: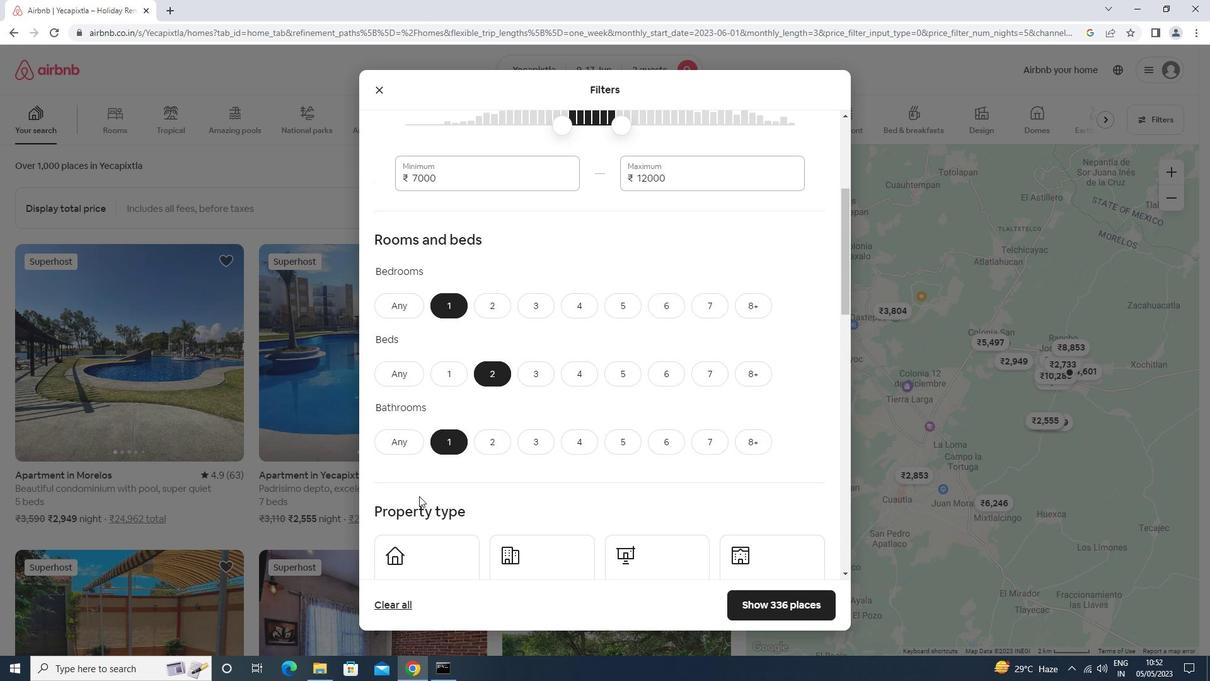 
Action: Mouse scrolled (424, 481) with delta (0, 0)
Screenshot: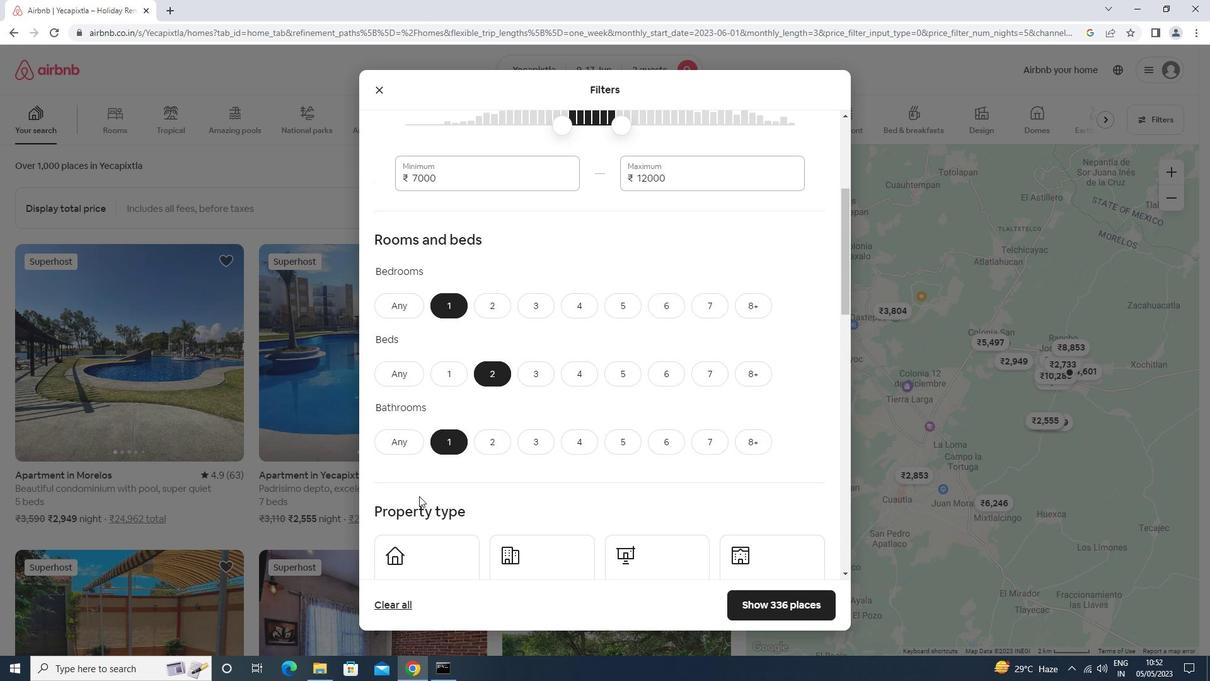 
Action: Mouse moved to (424, 467)
Screenshot: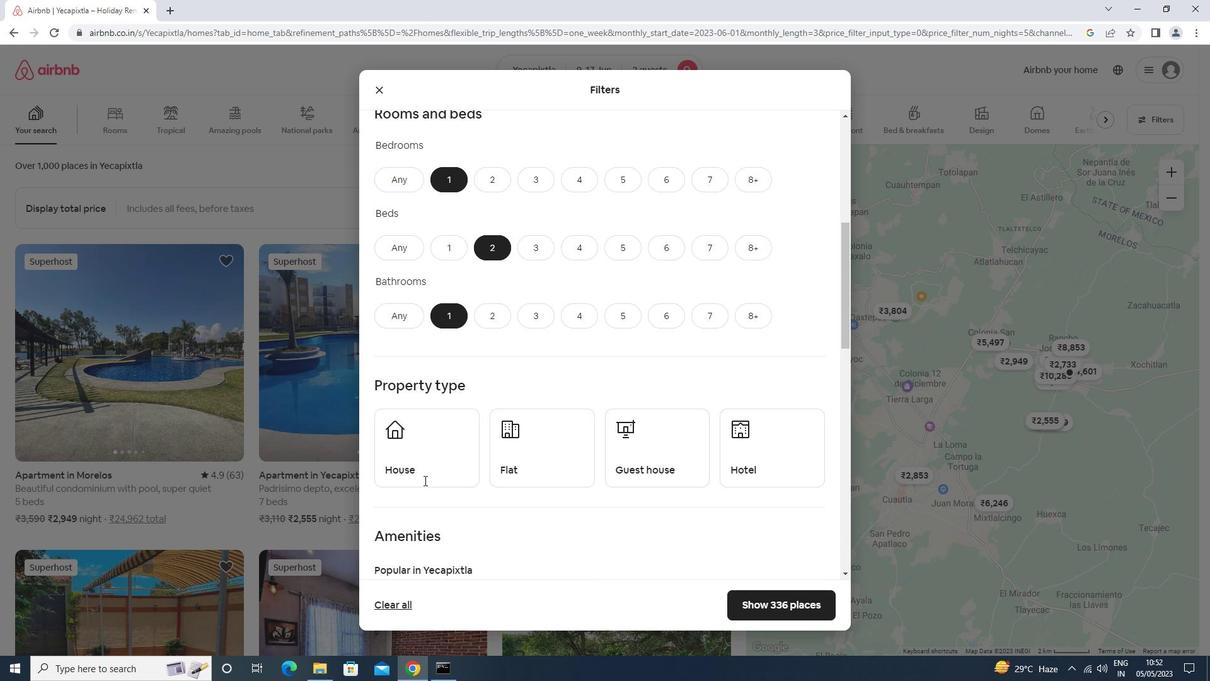 
Action: Mouse pressed left at (424, 467)
Screenshot: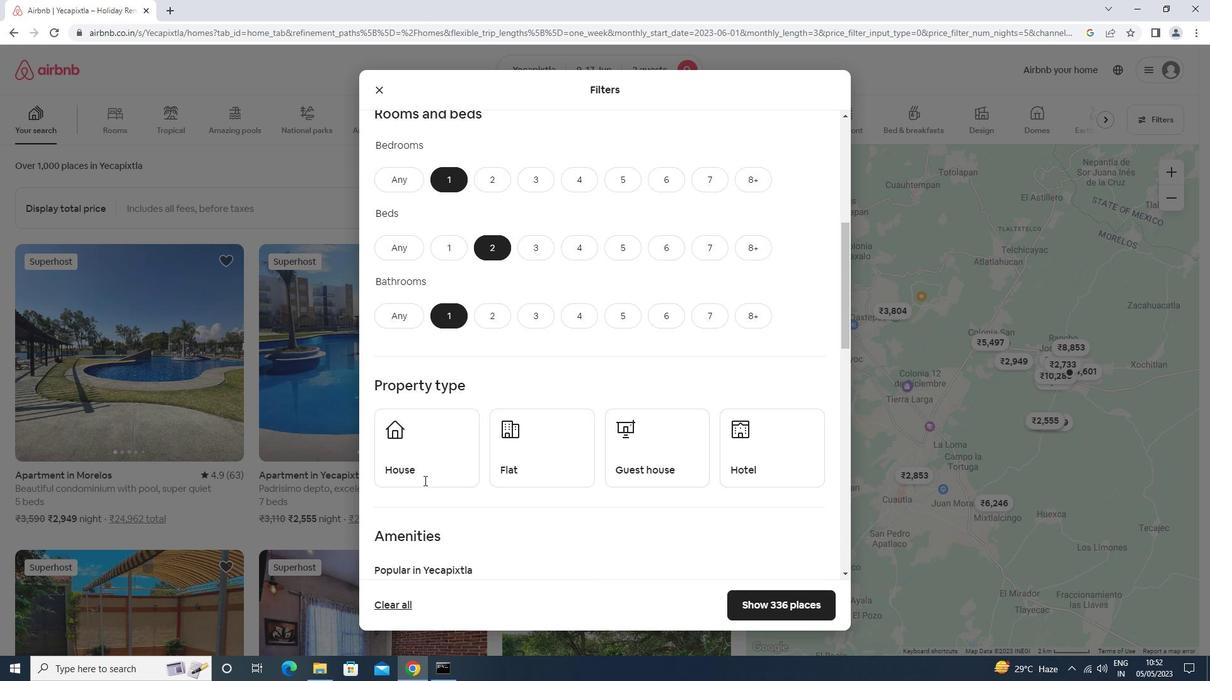 
Action: Mouse moved to (531, 472)
Screenshot: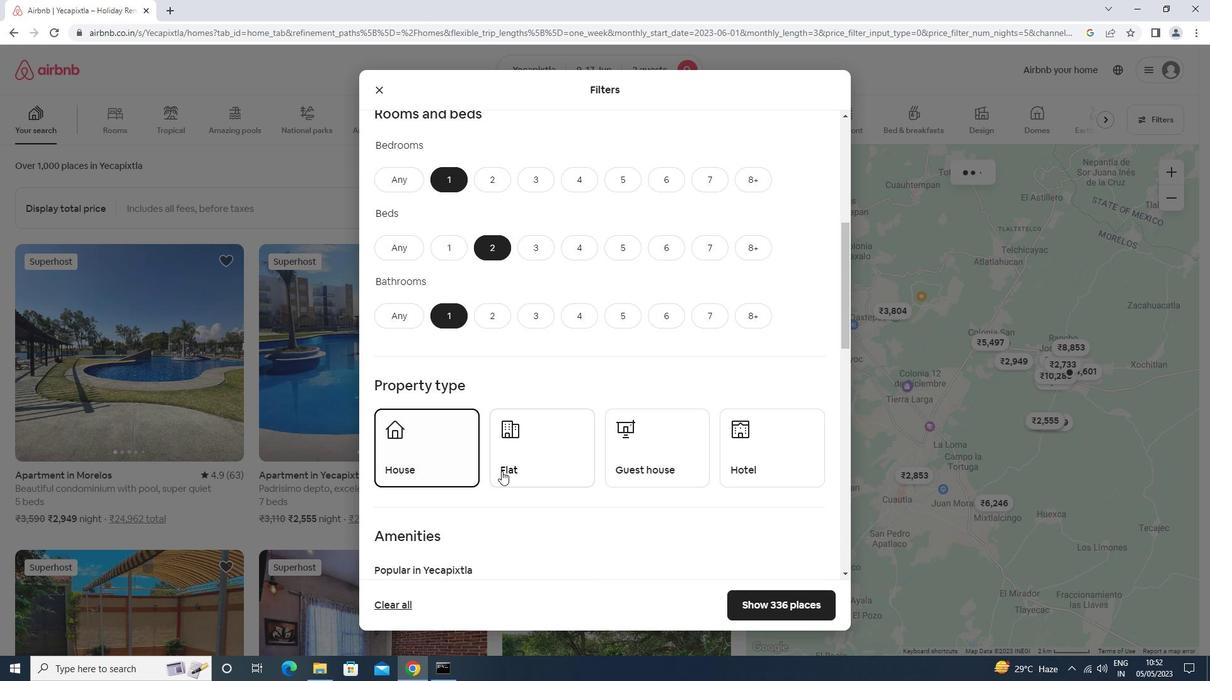 
Action: Mouse pressed left at (531, 472)
Screenshot: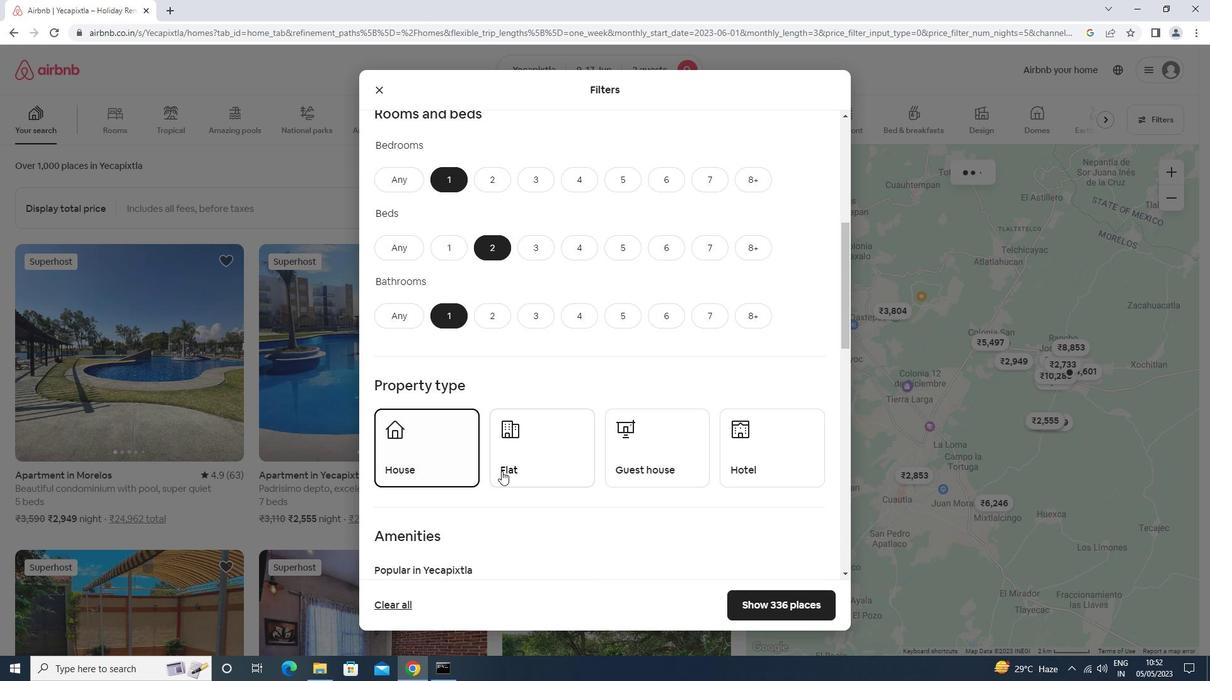 
Action: Mouse moved to (635, 457)
Screenshot: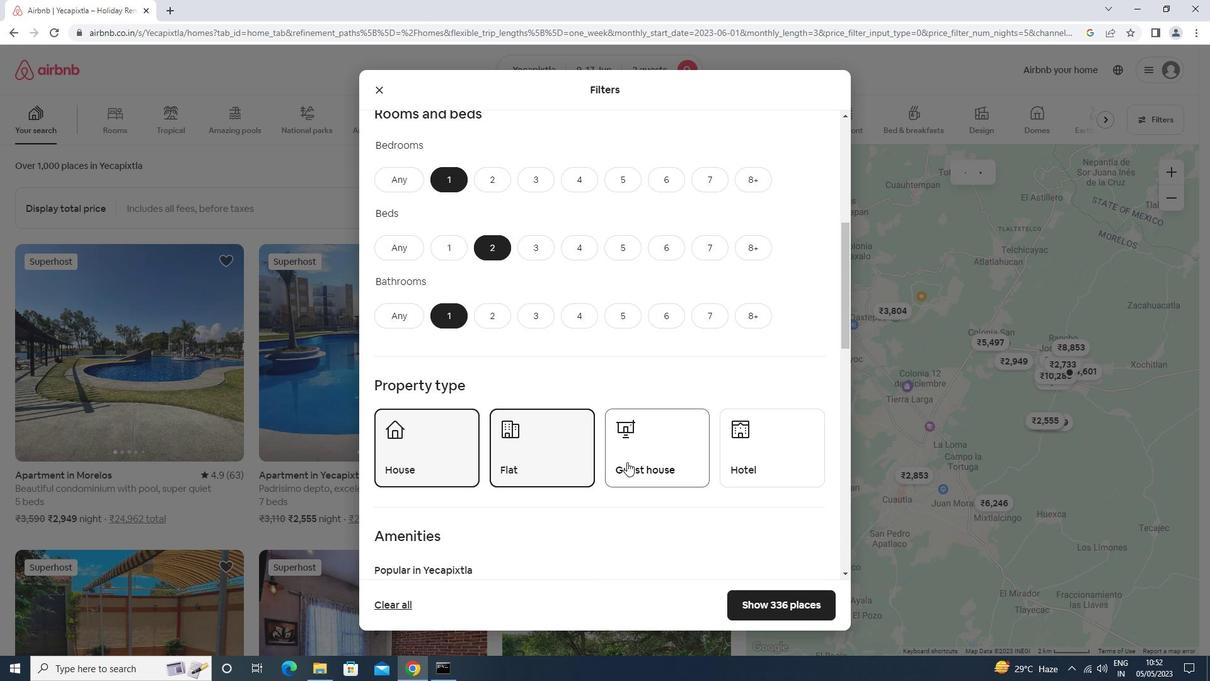 
Action: Mouse pressed left at (635, 457)
Screenshot: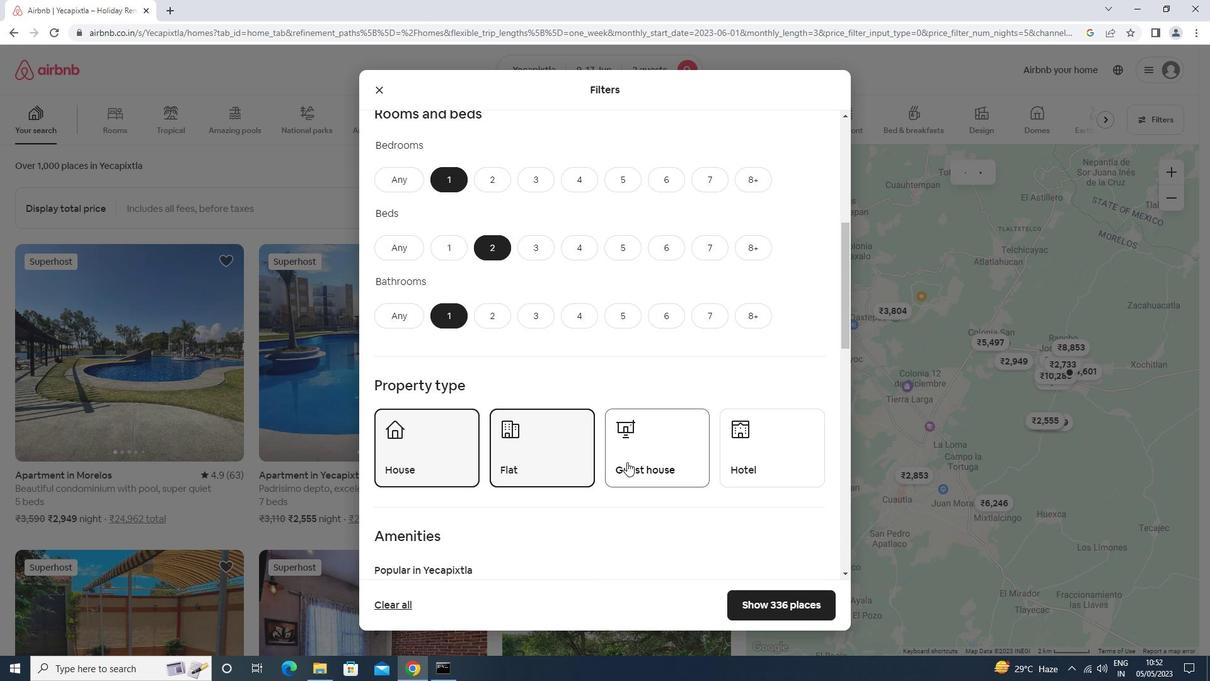 
Action: Mouse moved to (636, 456)
Screenshot: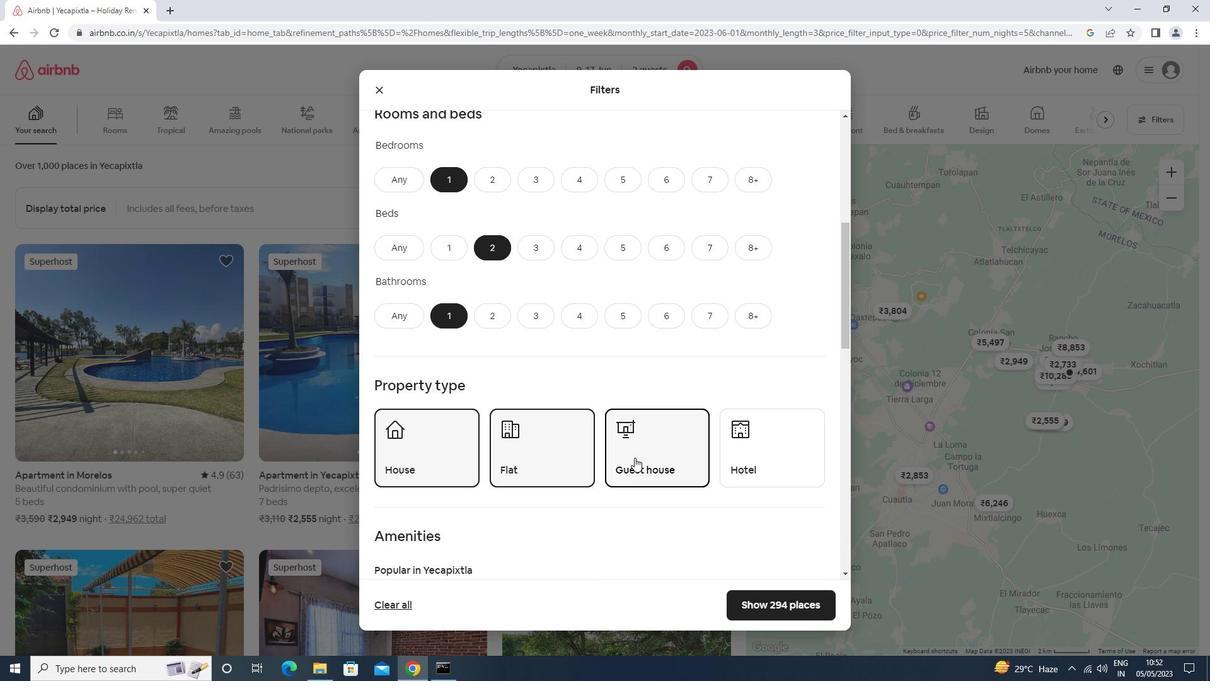 
Action: Mouse scrolled (636, 455) with delta (0, 0)
Screenshot: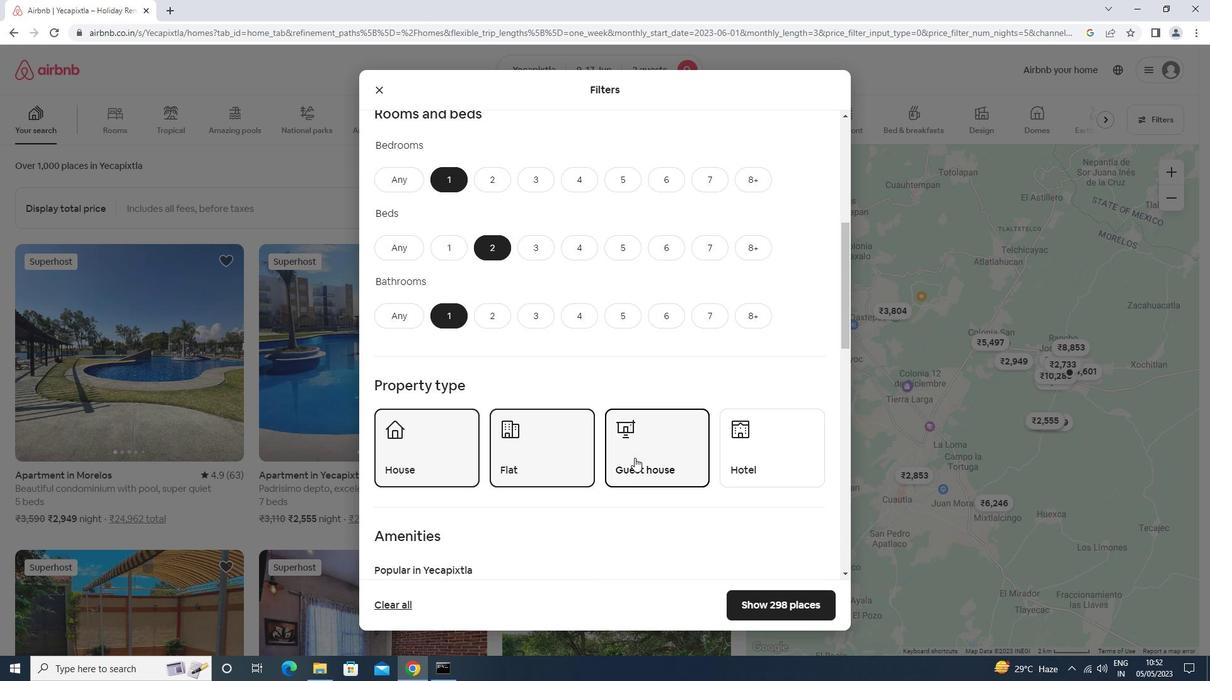 
Action: Mouse scrolled (636, 455) with delta (0, 0)
Screenshot: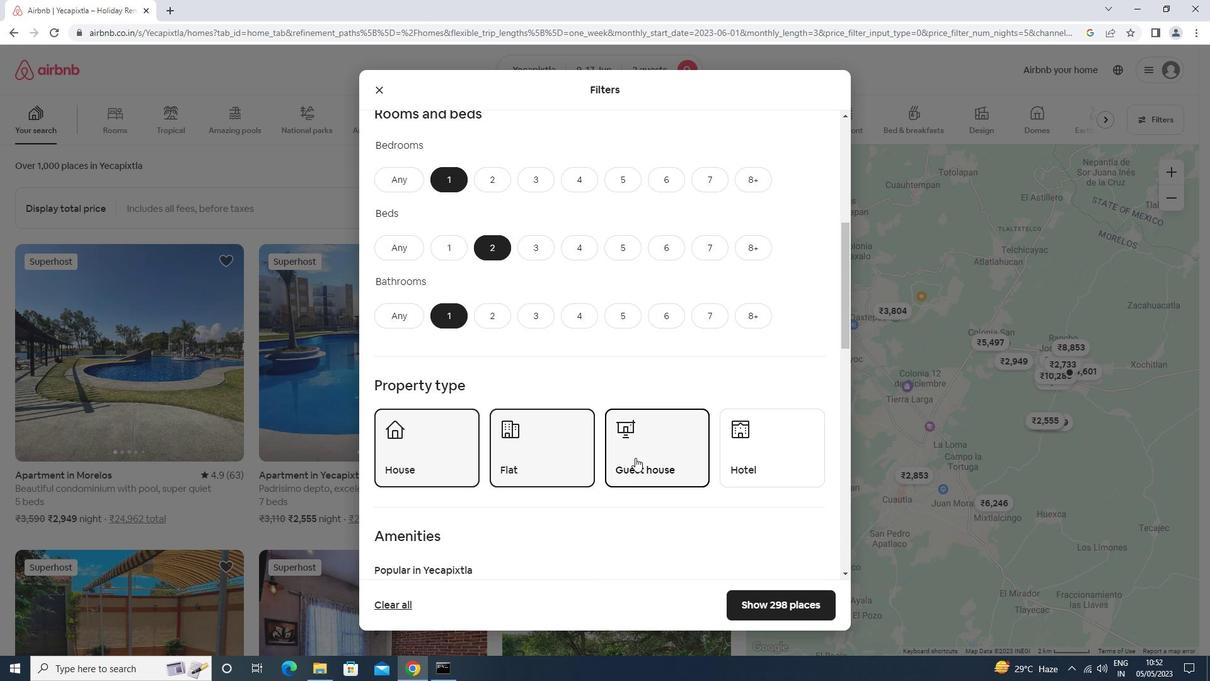 
Action: Mouse scrolled (636, 455) with delta (0, 0)
Screenshot: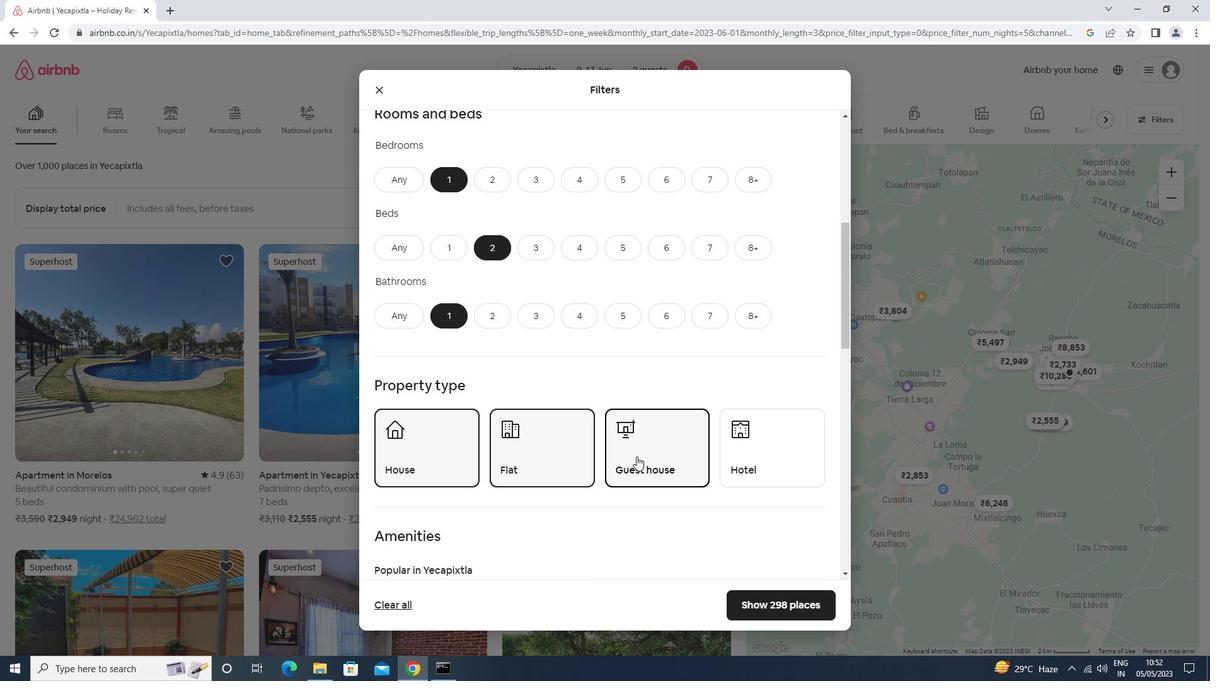 
Action: Mouse scrolled (636, 455) with delta (0, 0)
Screenshot: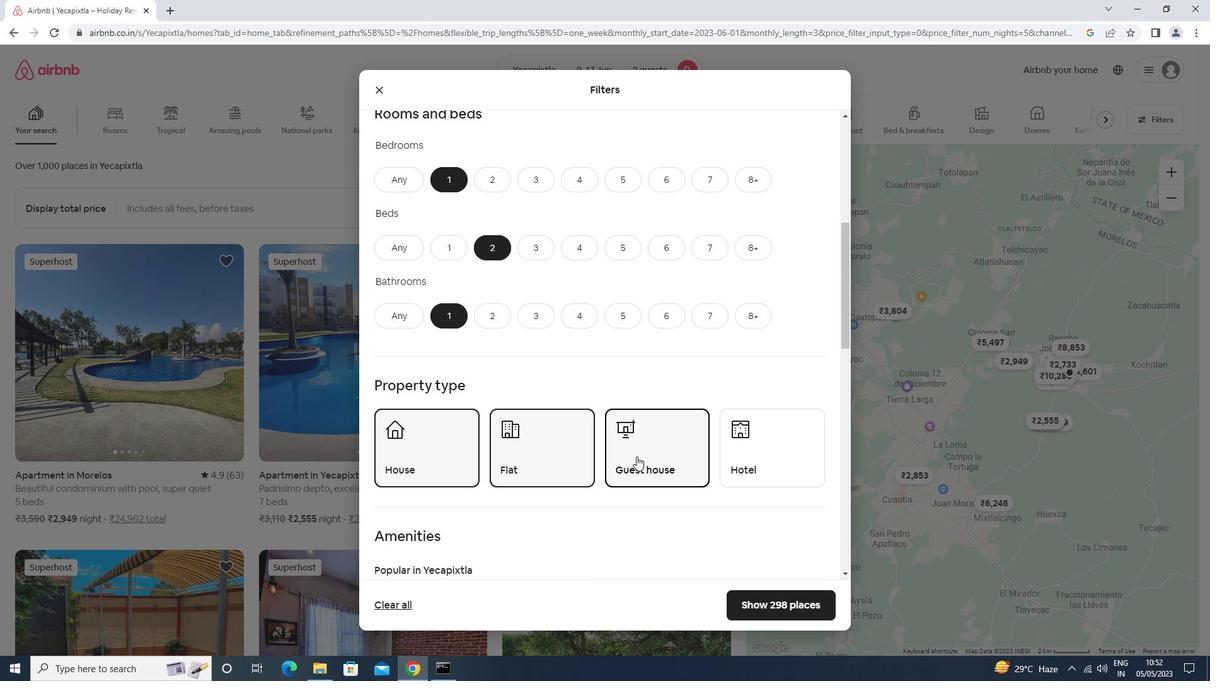 
Action: Mouse moved to (622, 462)
Screenshot: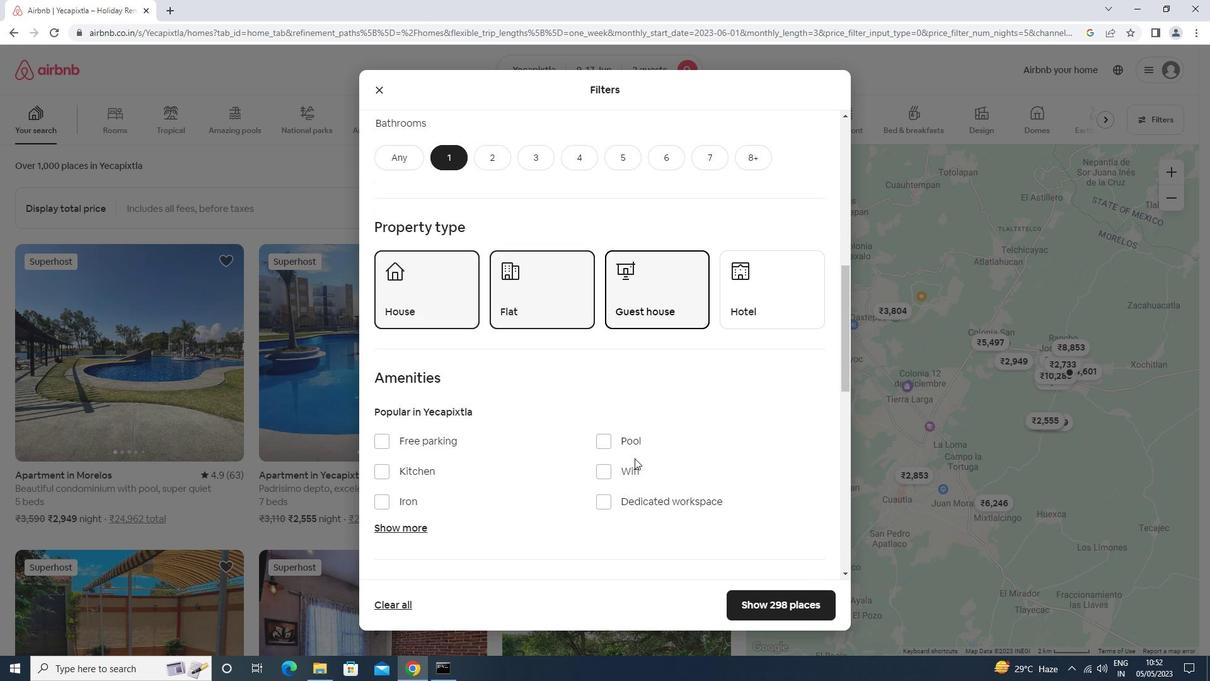 
Action: Mouse scrolled (622, 462) with delta (0, 0)
Screenshot: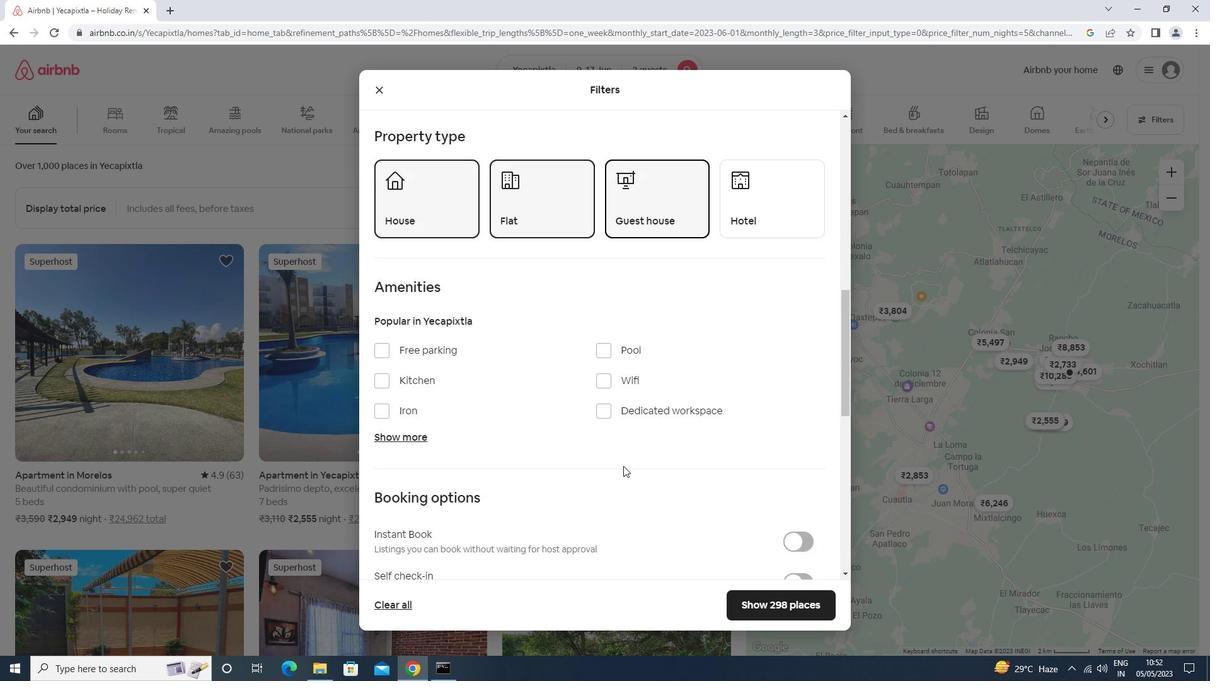 
Action: Mouse scrolled (622, 462) with delta (0, 0)
Screenshot: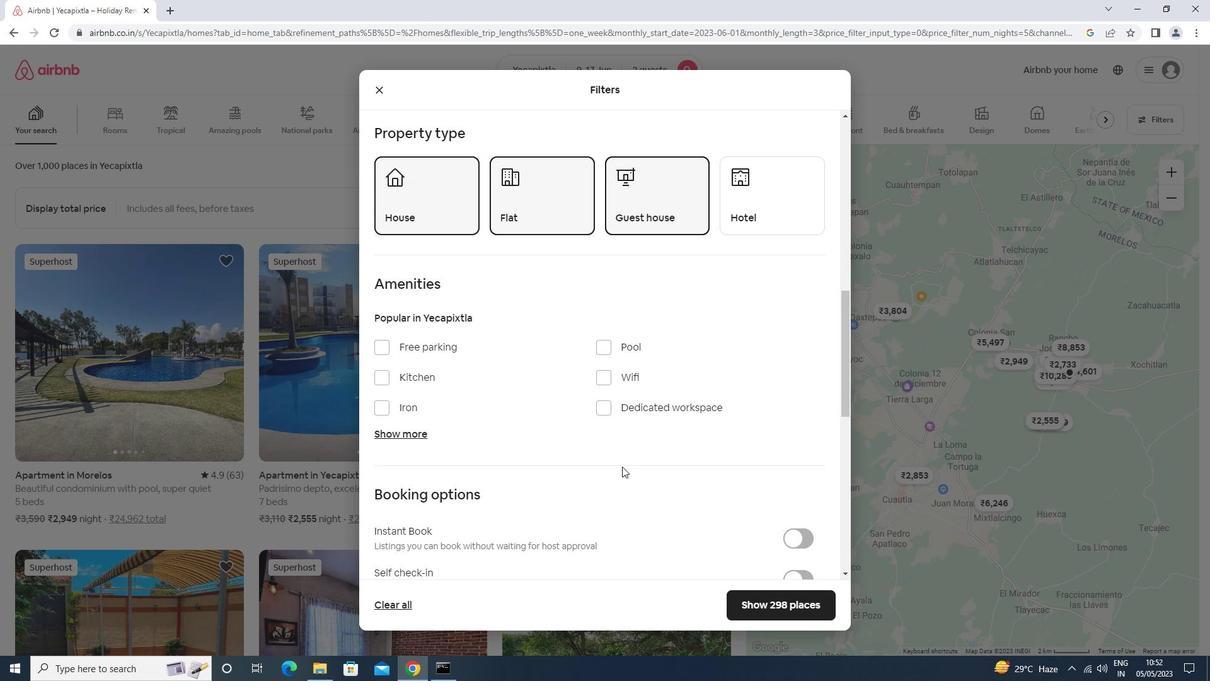 
Action: Mouse scrolled (622, 462) with delta (0, 0)
Screenshot: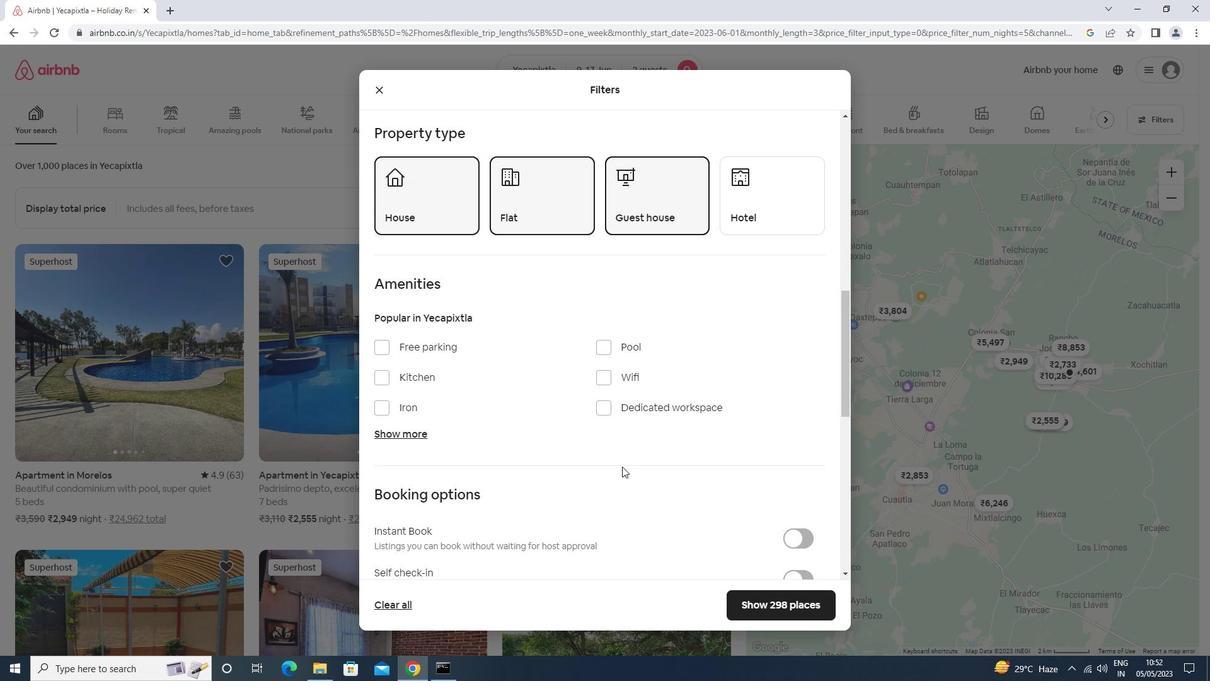 
Action: Mouse scrolled (622, 462) with delta (0, 0)
Screenshot: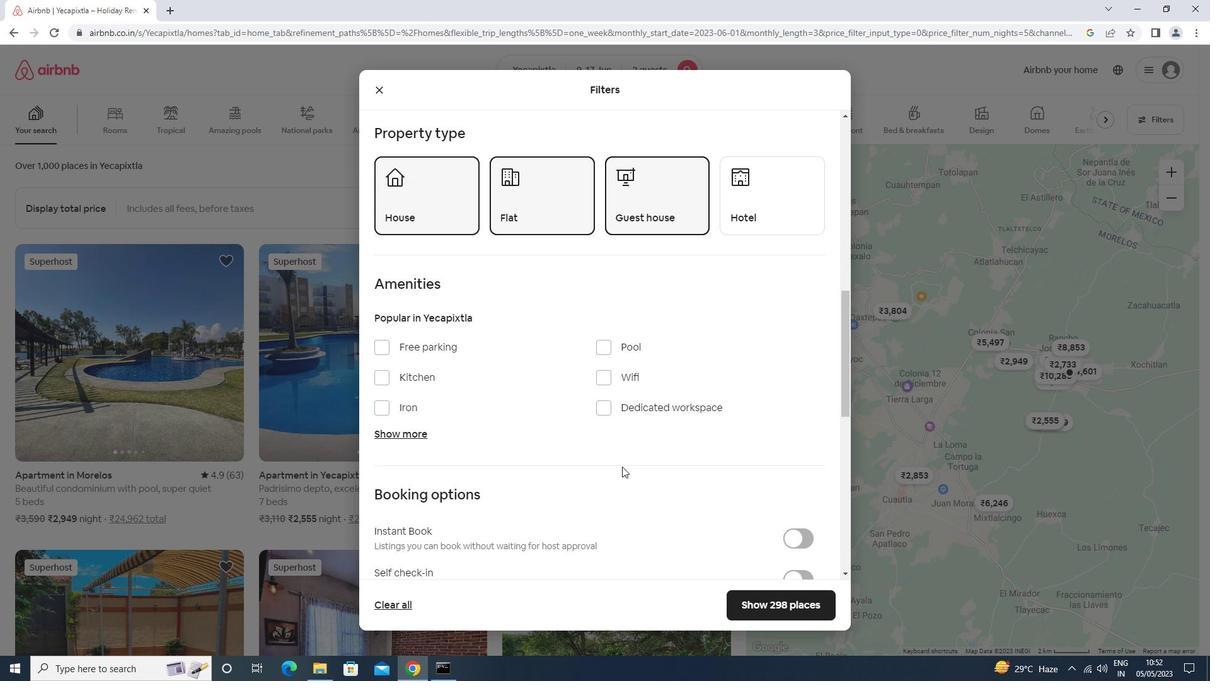 
Action: Mouse moved to (801, 321)
Screenshot: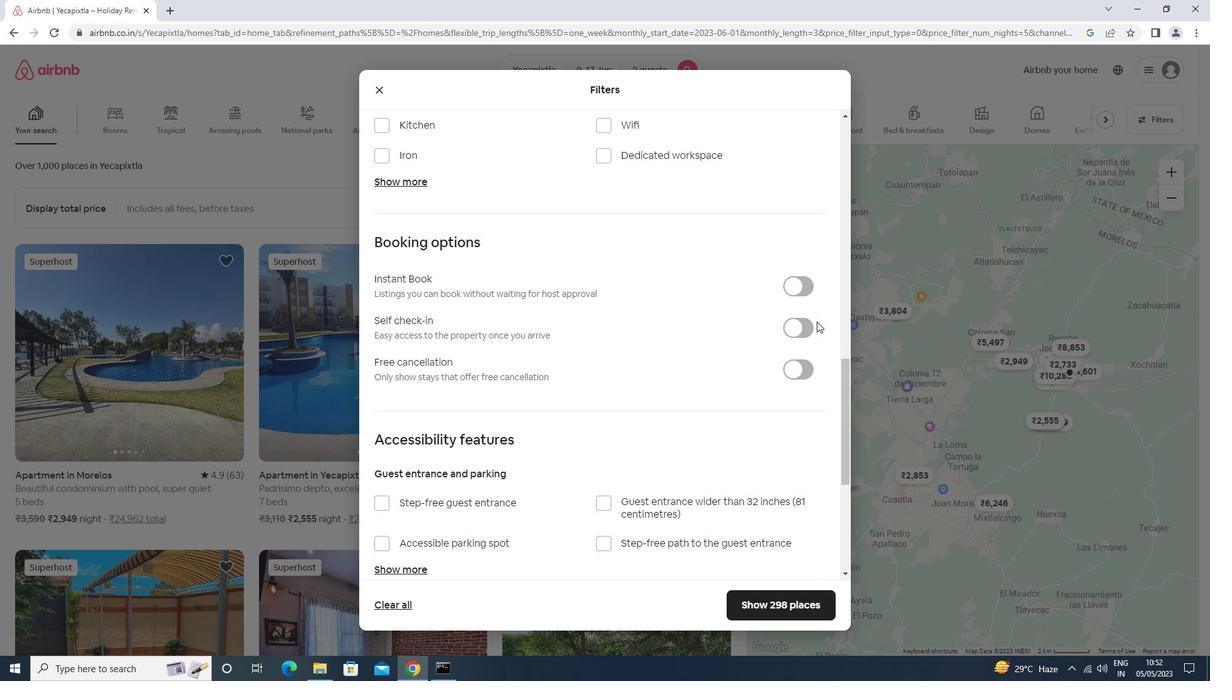 
Action: Mouse pressed left at (801, 321)
Screenshot: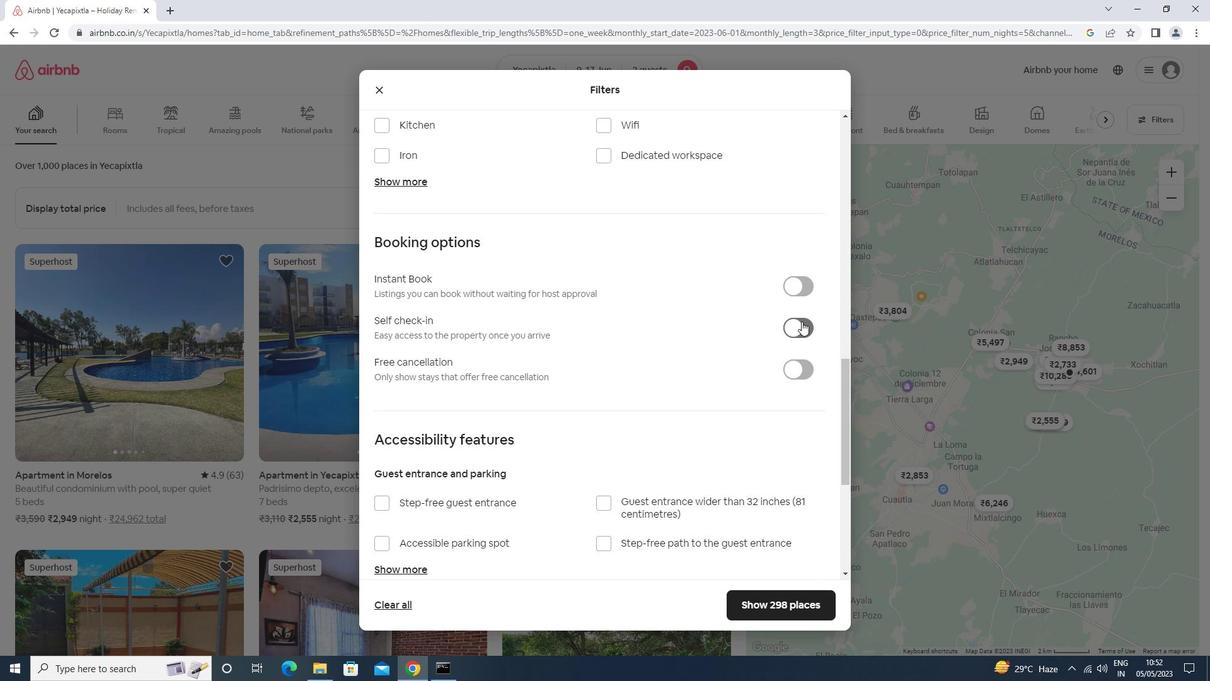
Action: Mouse moved to (800, 322)
Screenshot: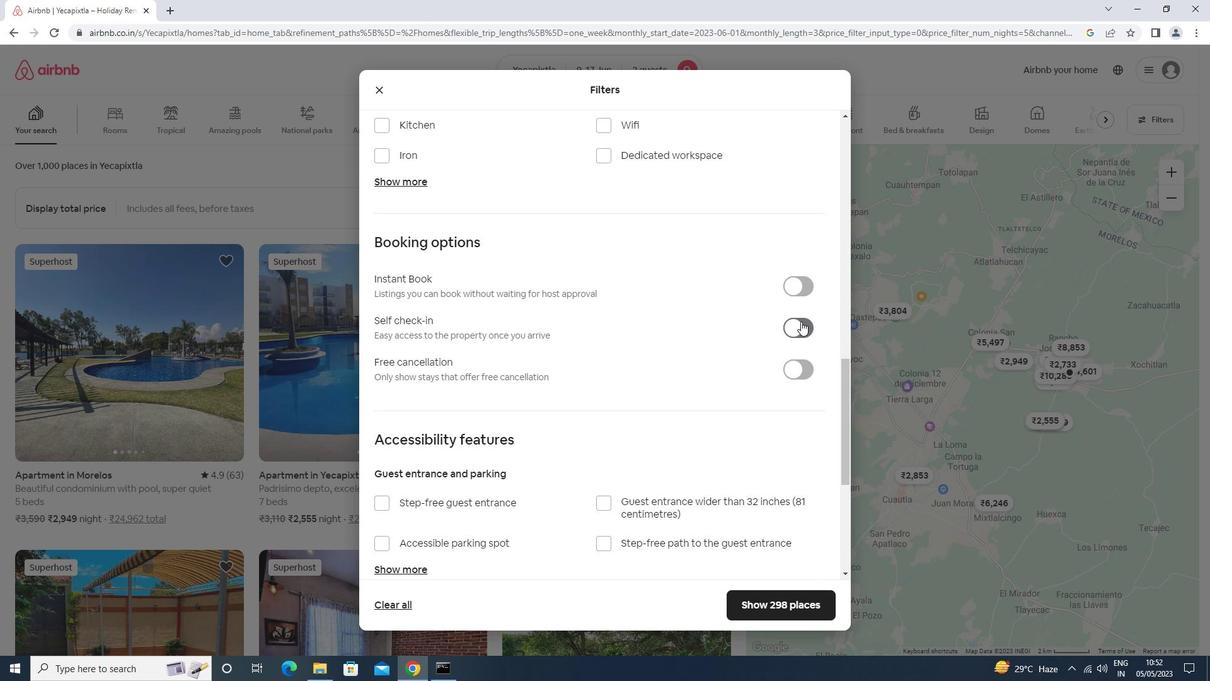 
Action: Mouse scrolled (800, 321) with delta (0, 0)
Screenshot: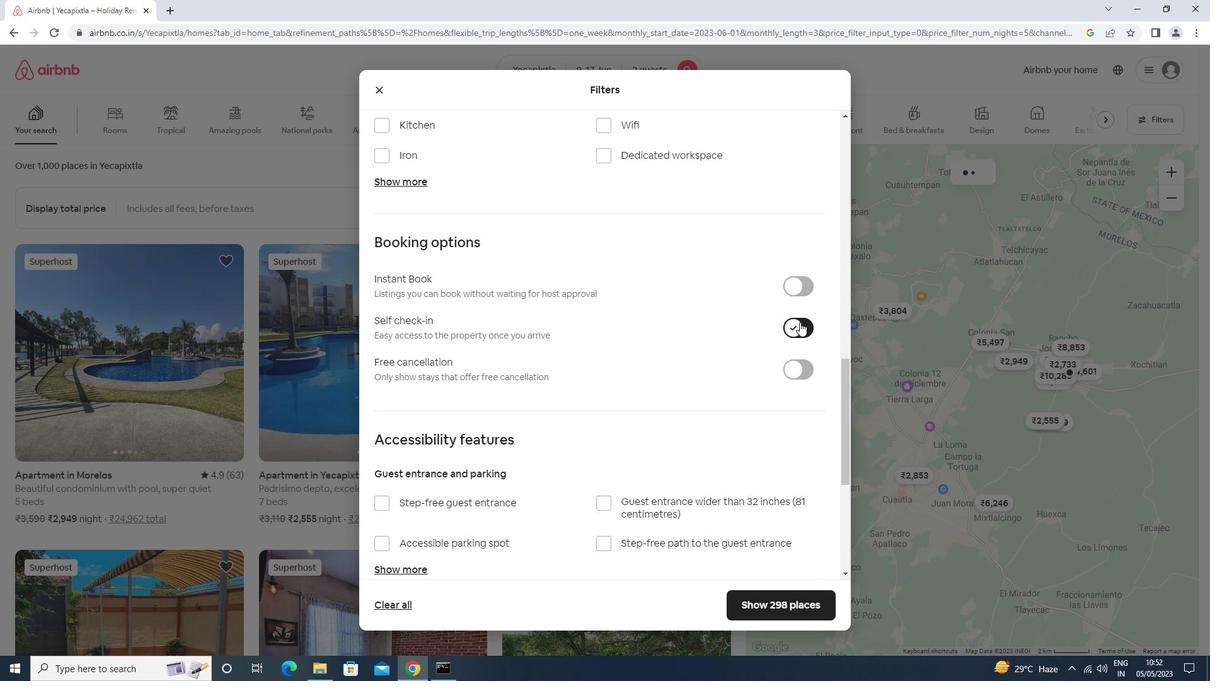 
Action: Mouse scrolled (800, 321) with delta (0, 0)
Screenshot: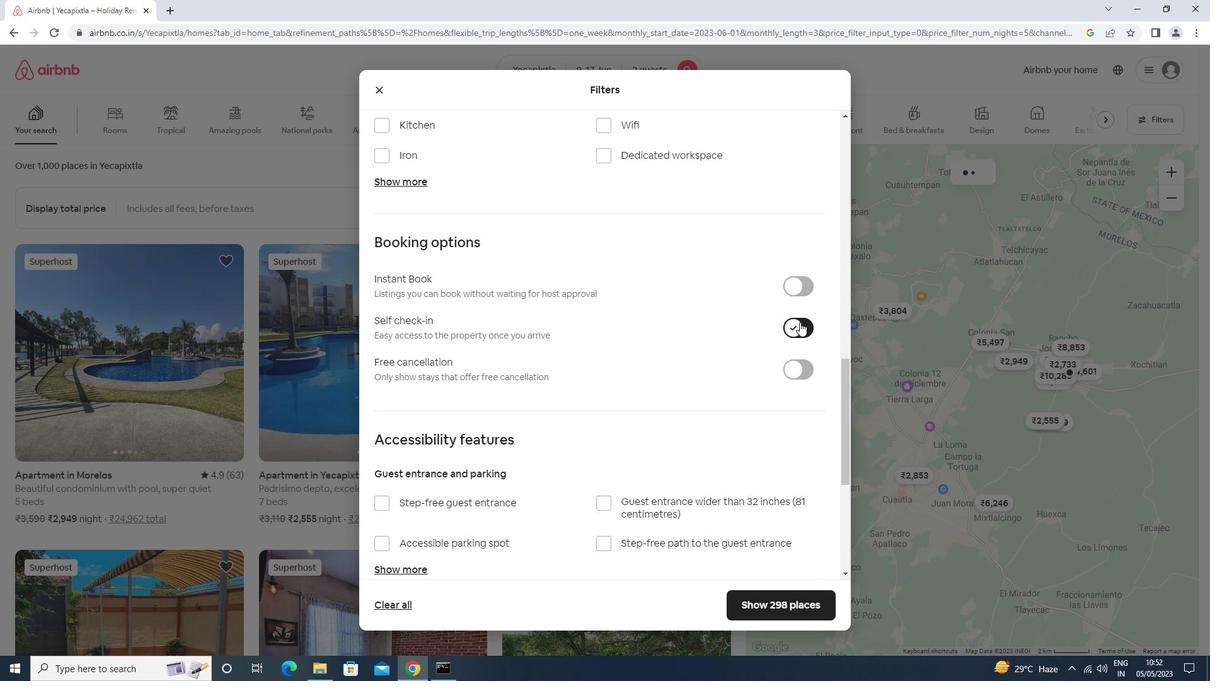
Action: Mouse scrolled (800, 321) with delta (0, -1)
Screenshot: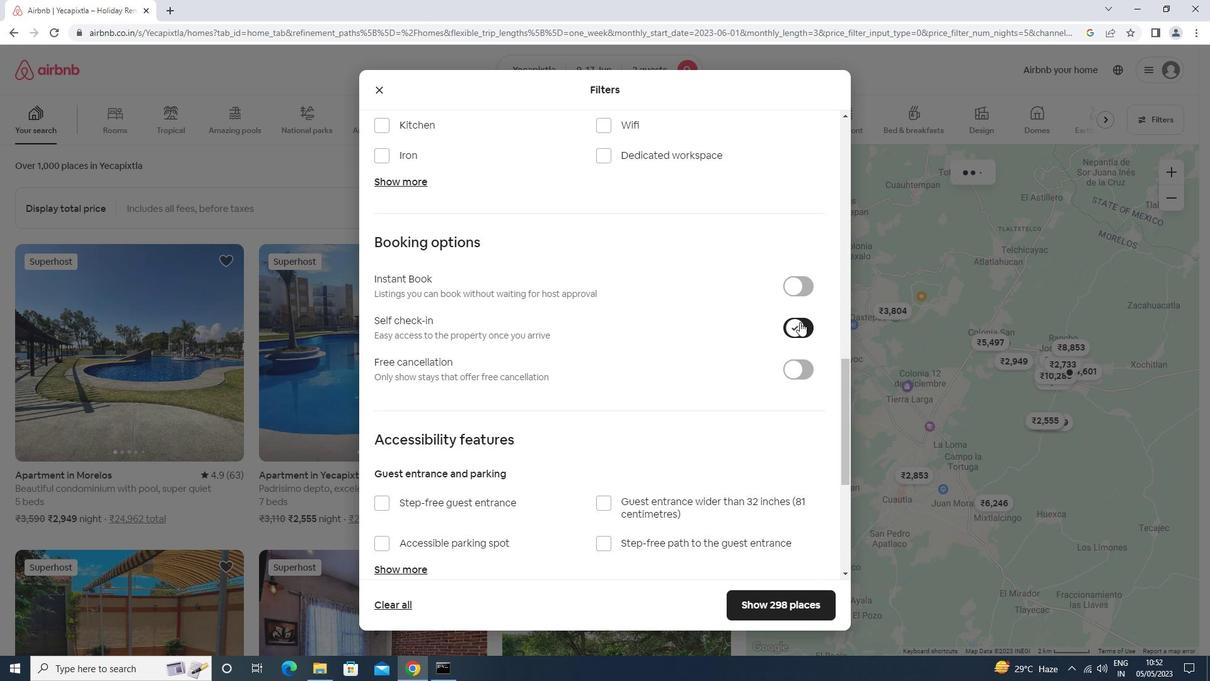 
Action: Mouse scrolled (800, 321) with delta (0, 0)
Screenshot: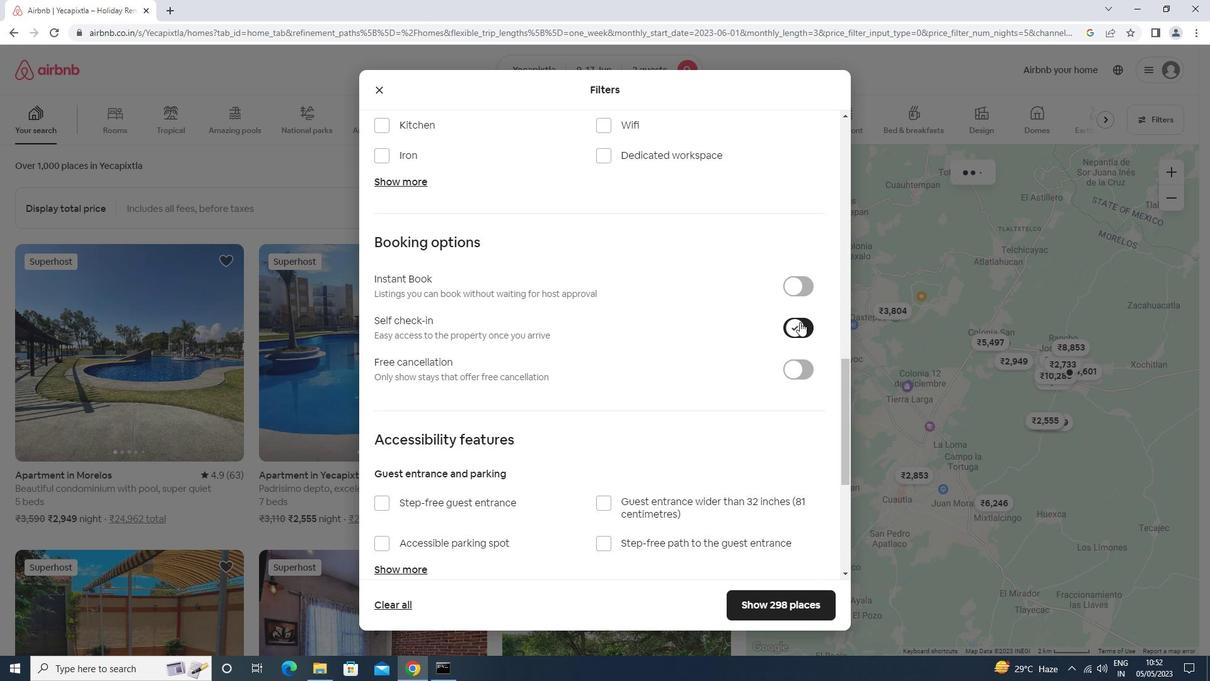
Action: Mouse scrolled (800, 321) with delta (0, 0)
Screenshot: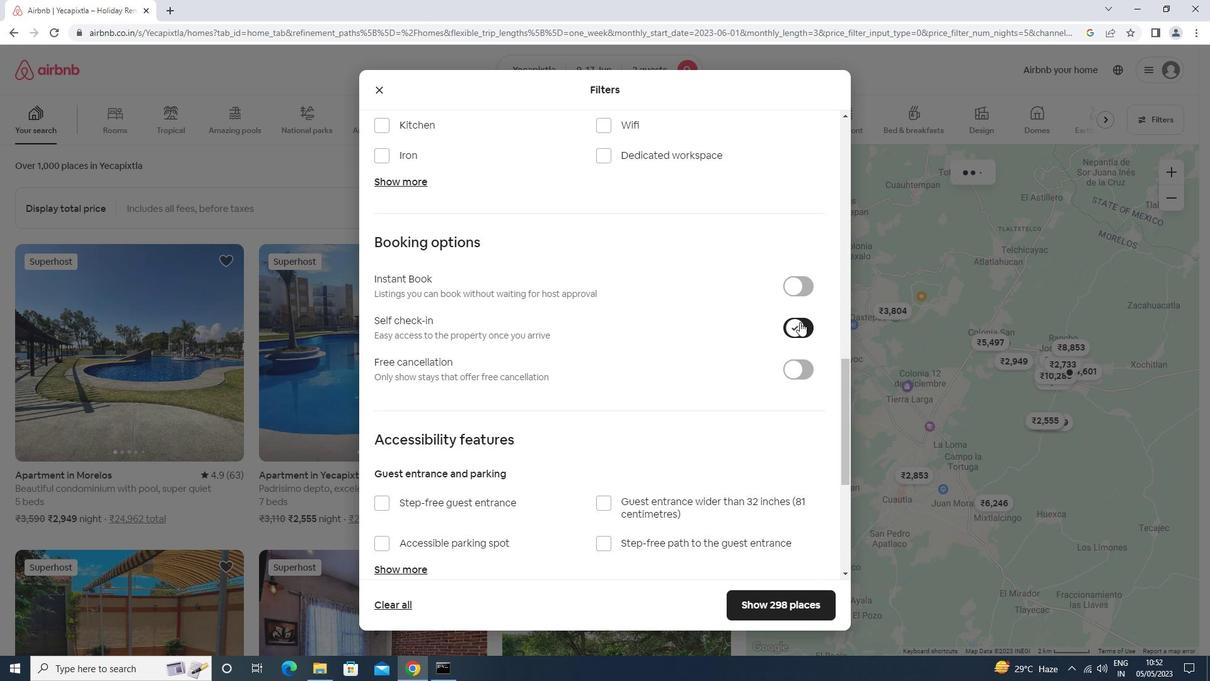 
Action: Mouse moved to (800, 322)
Screenshot: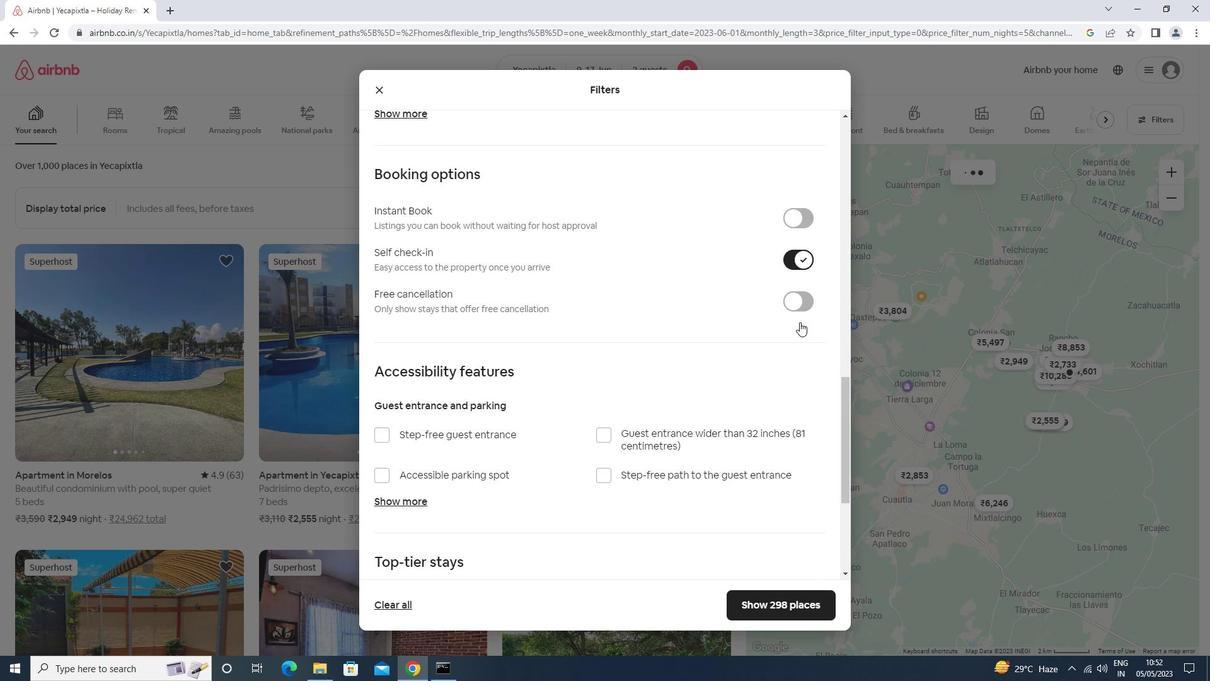 
Action: Mouse scrolled (800, 321) with delta (0, 0)
Screenshot: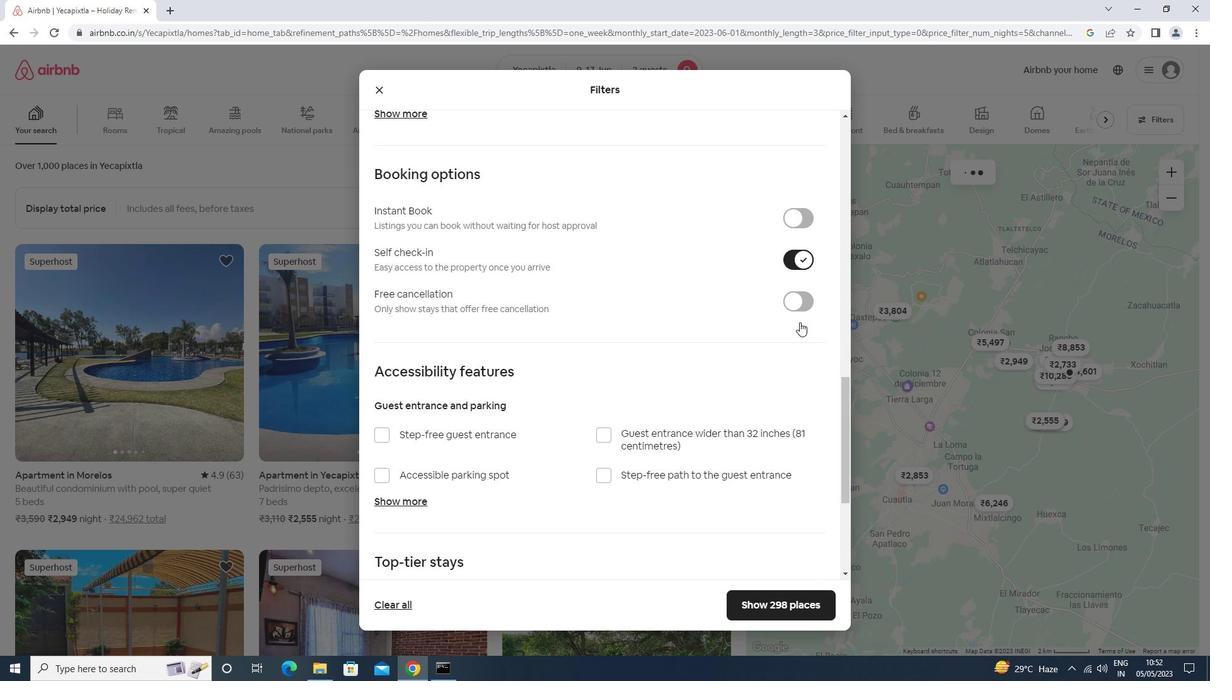 
Action: Mouse scrolled (800, 321) with delta (0, 0)
Screenshot: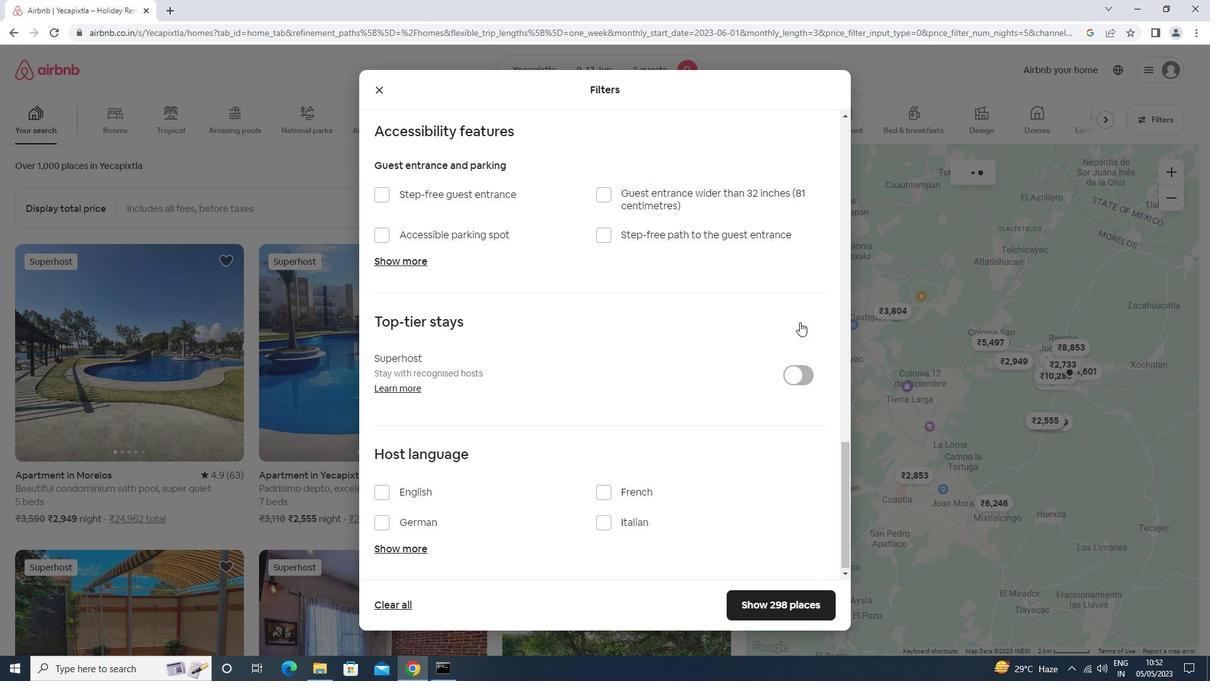 
Action: Mouse scrolled (800, 321) with delta (0, 0)
Screenshot: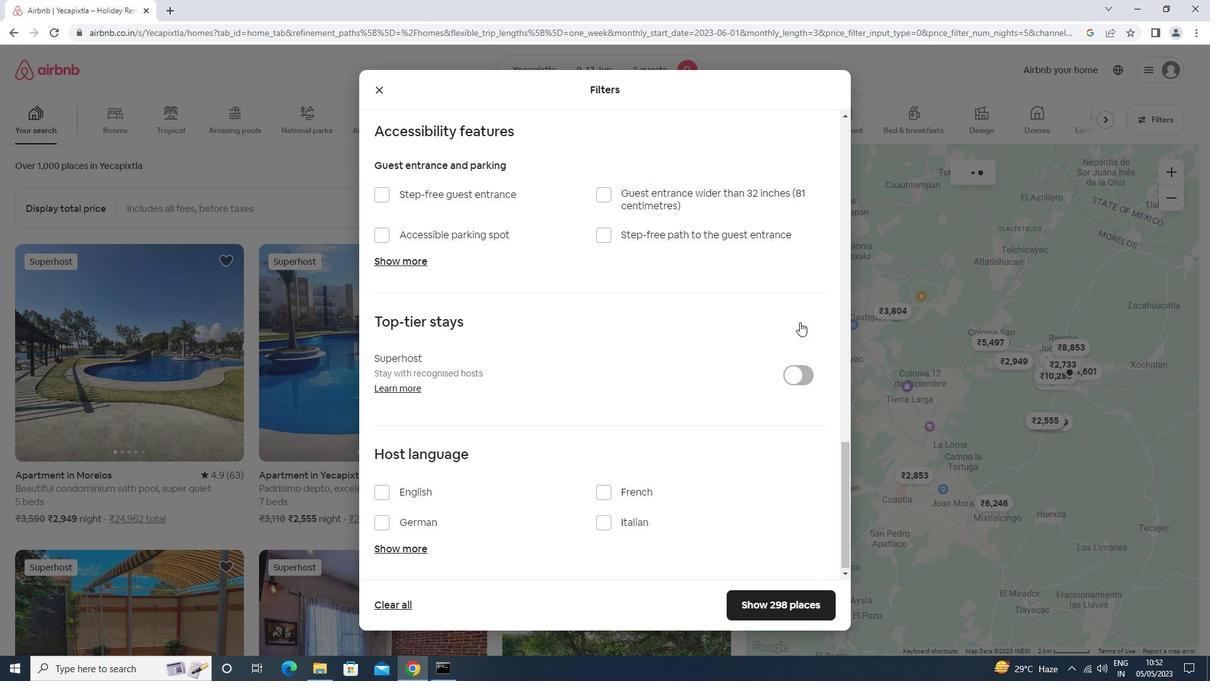
Action: Mouse scrolled (800, 321) with delta (0, 0)
Screenshot: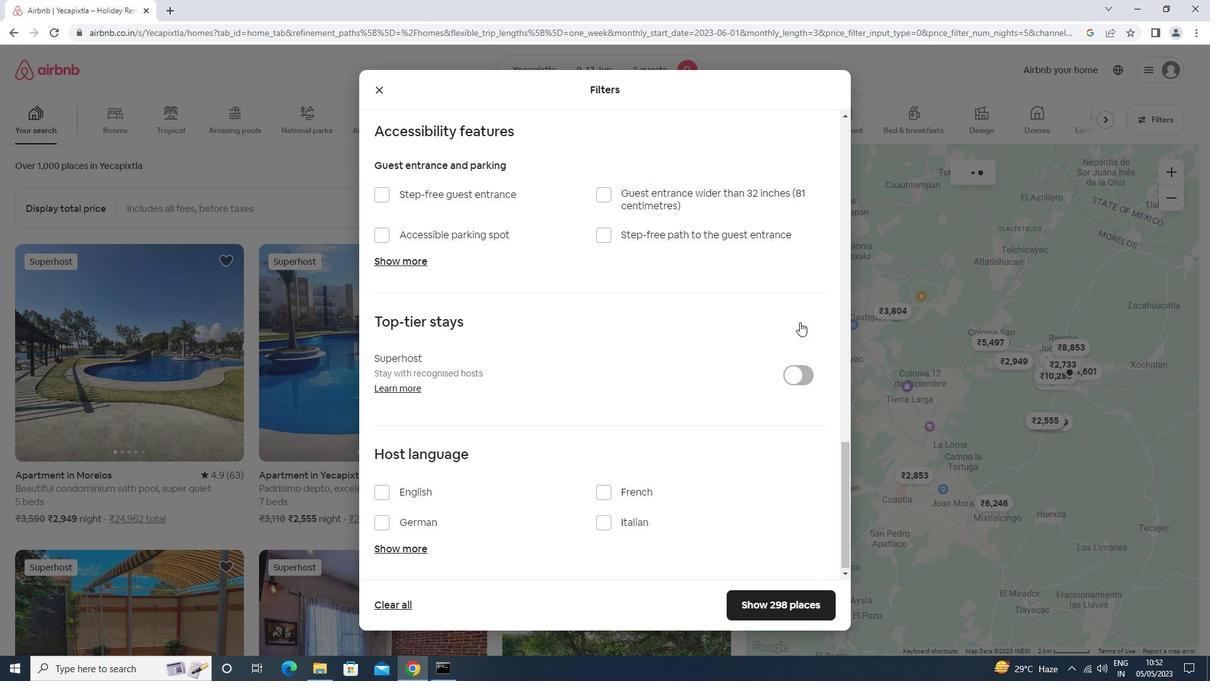 
Action: Mouse moved to (503, 495)
Screenshot: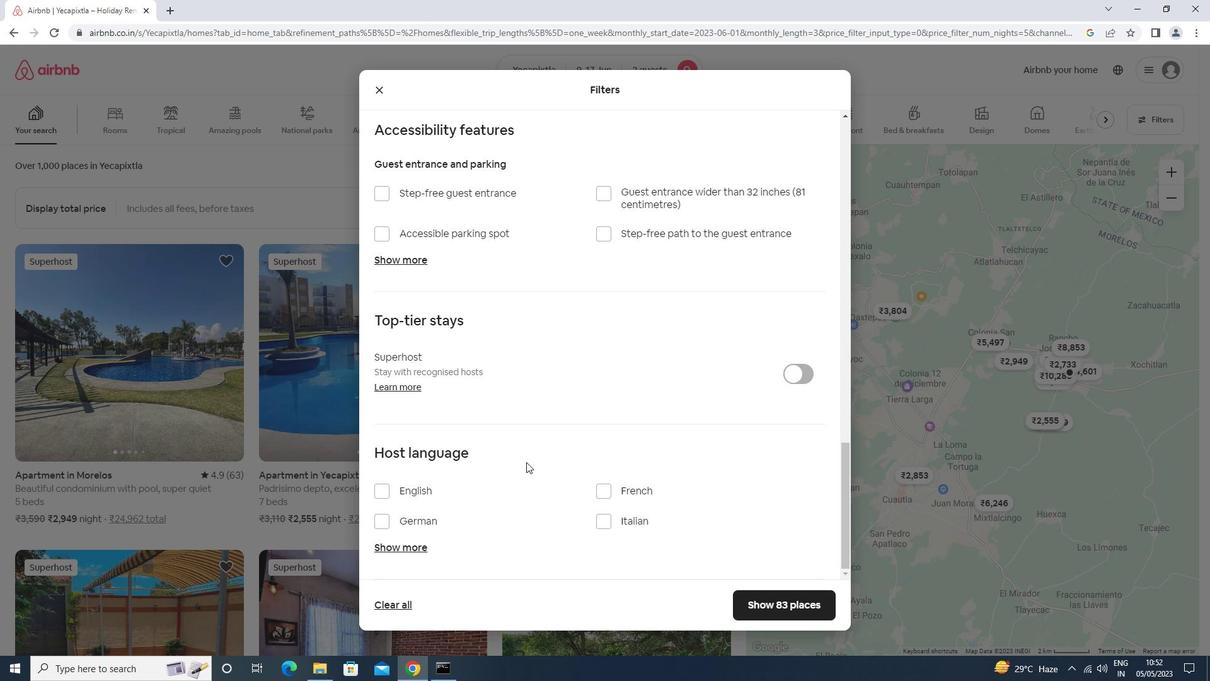 
Action: Mouse pressed left at (503, 495)
Screenshot: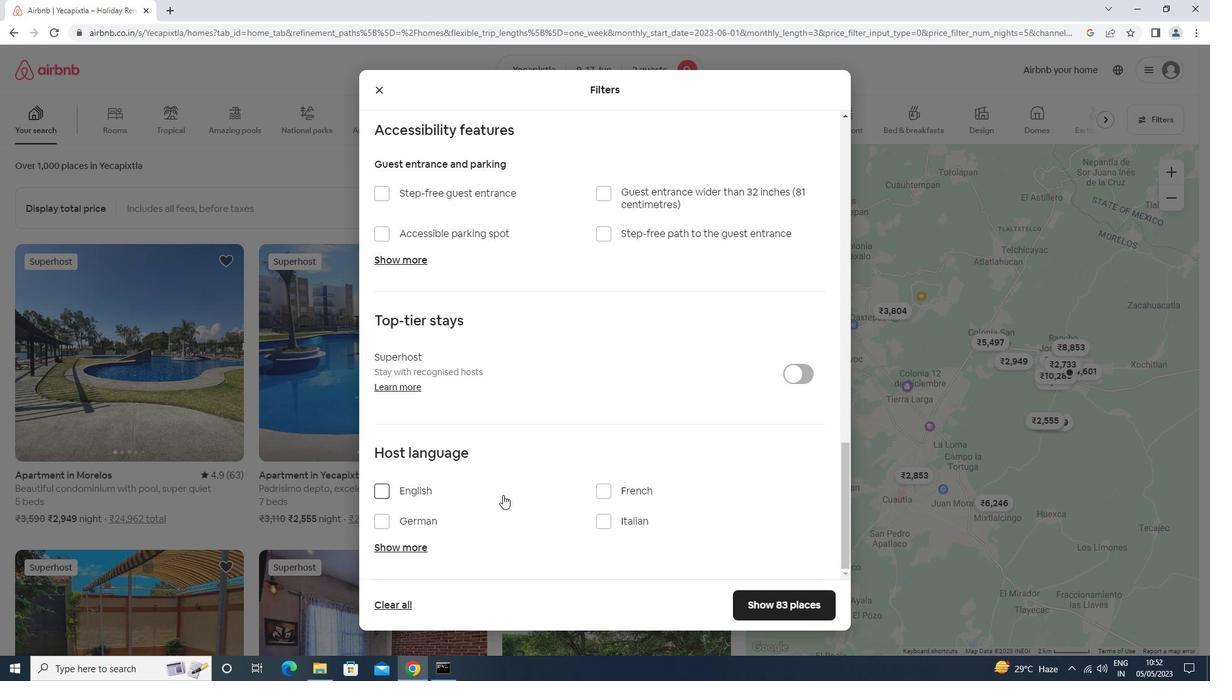 
Action: Mouse moved to (764, 611)
Screenshot: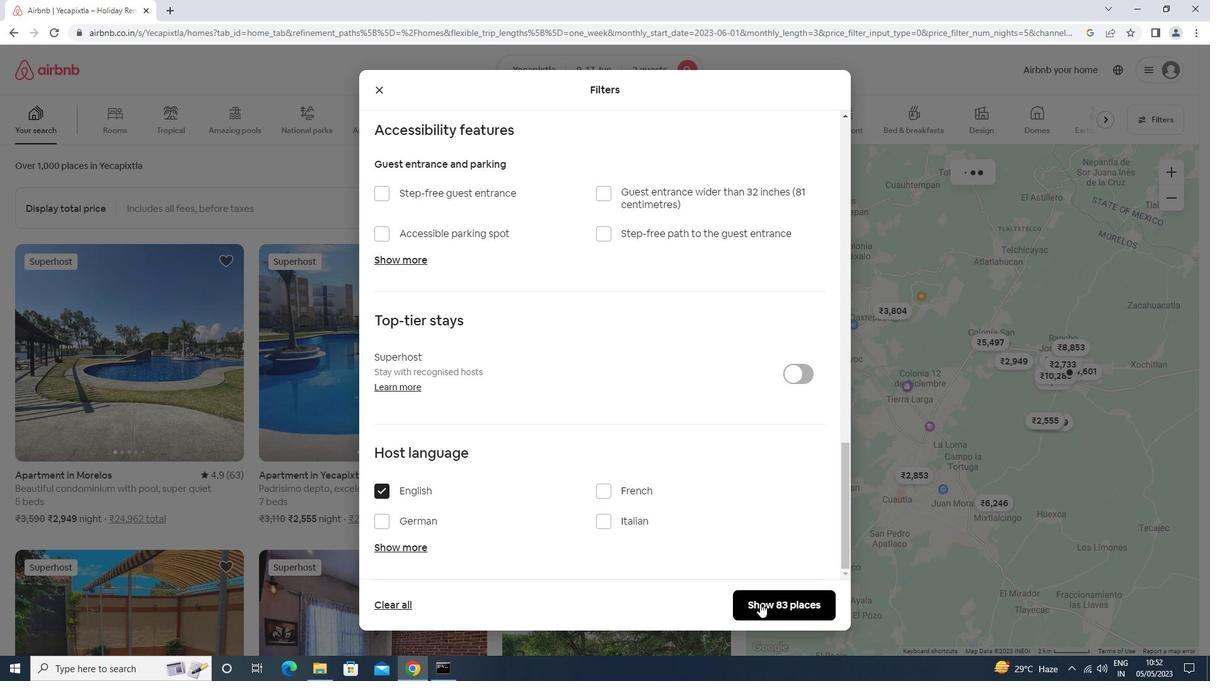 
Action: Mouse pressed left at (764, 611)
Screenshot: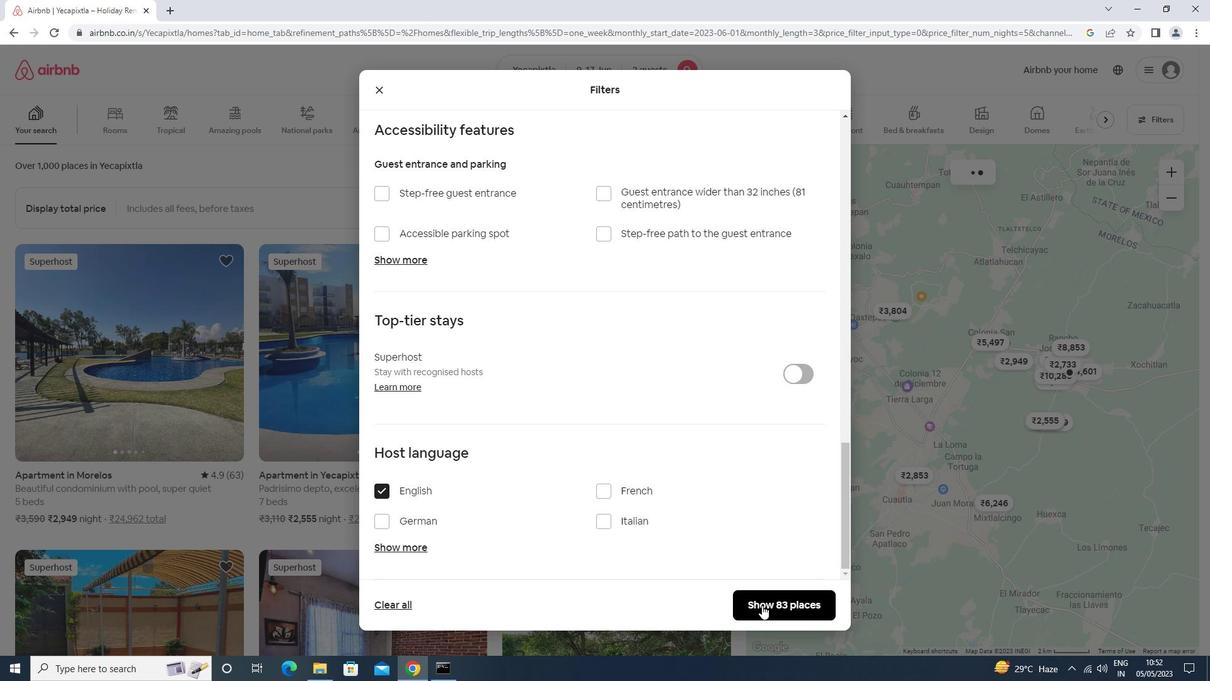 
